Task: Look for space in Kolokani, Mali from 13th August, 2023 to 17th August, 2023 for 2 adults in price range Rs.10000 to Rs.16000. Place can be entire place with 2 bedrooms having 2 beds and 1 bathroom. Property type can be house, flat, guest house. Amenities needed are: wifi, washing machine. Booking option can be shelf check-in. Required host language is English.
Action: Mouse moved to (412, 87)
Screenshot: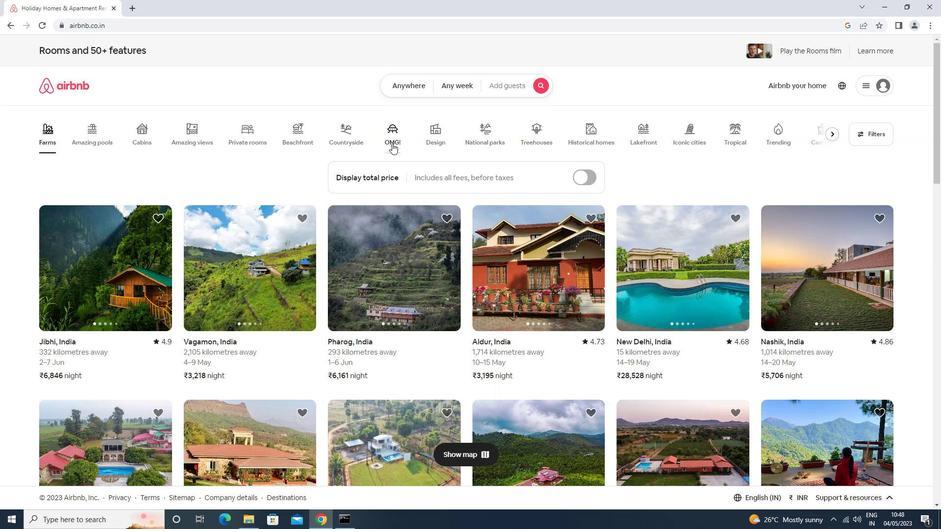 
Action: Mouse pressed left at (412, 87)
Screenshot: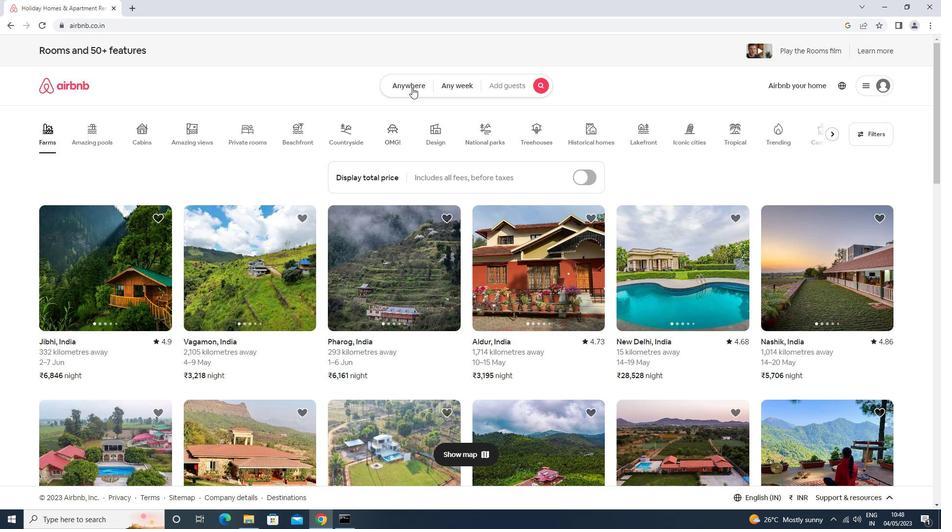 
Action: Mouse moved to (335, 127)
Screenshot: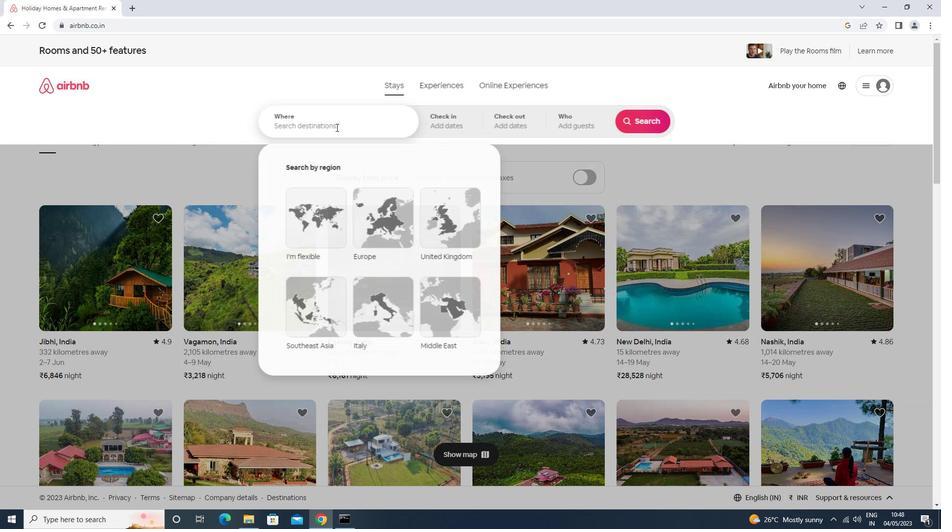 
Action: Mouse pressed left at (335, 127)
Screenshot: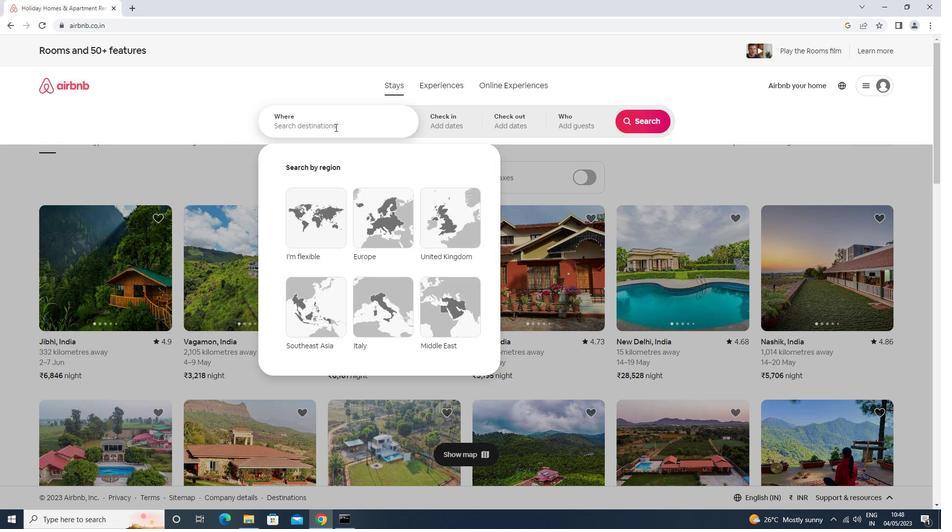 
Action: Mouse moved to (332, 130)
Screenshot: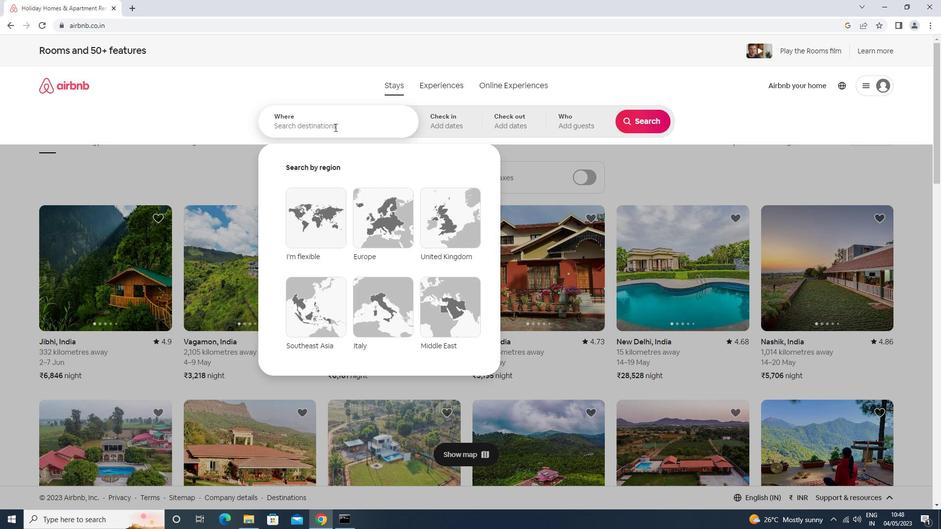
Action: Key pressed kol
Screenshot: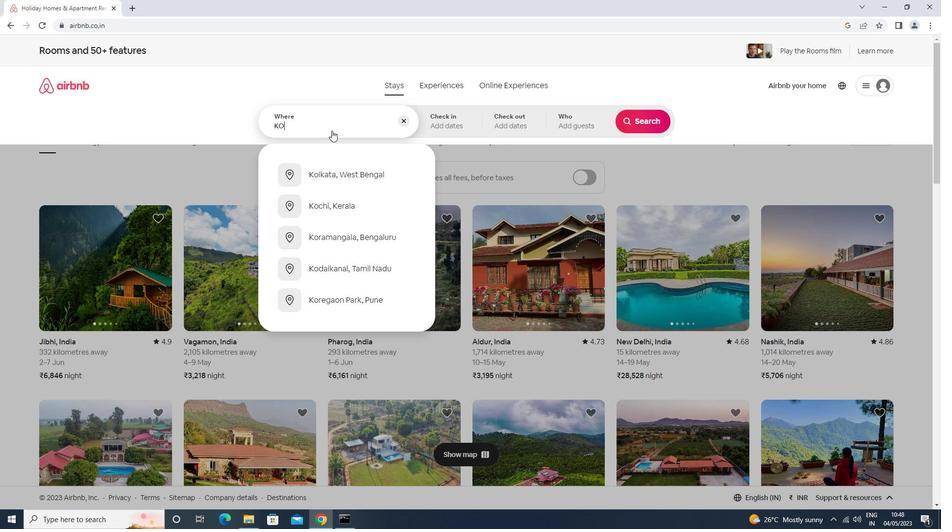 
Action: Mouse moved to (332, 131)
Screenshot: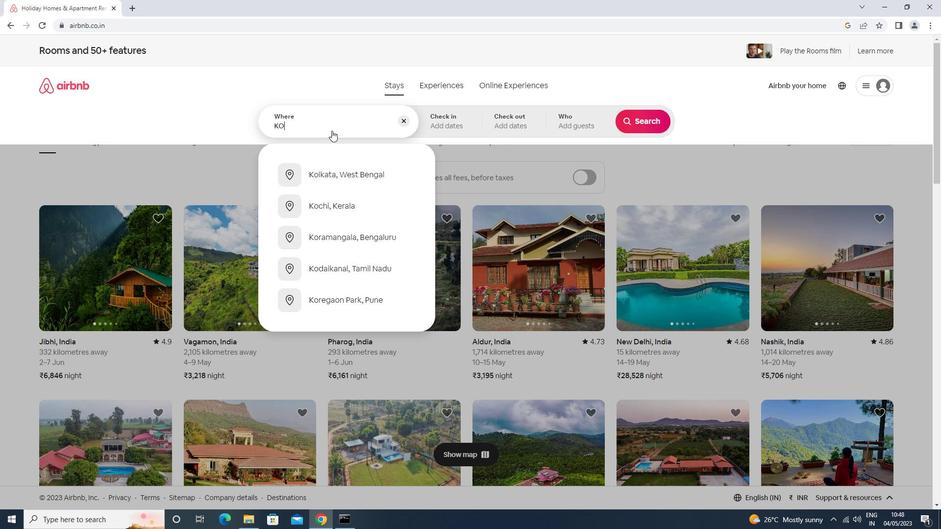 
Action: Key pressed ol<Key.backspace>kani<Key.down><Key.enter>
Screenshot: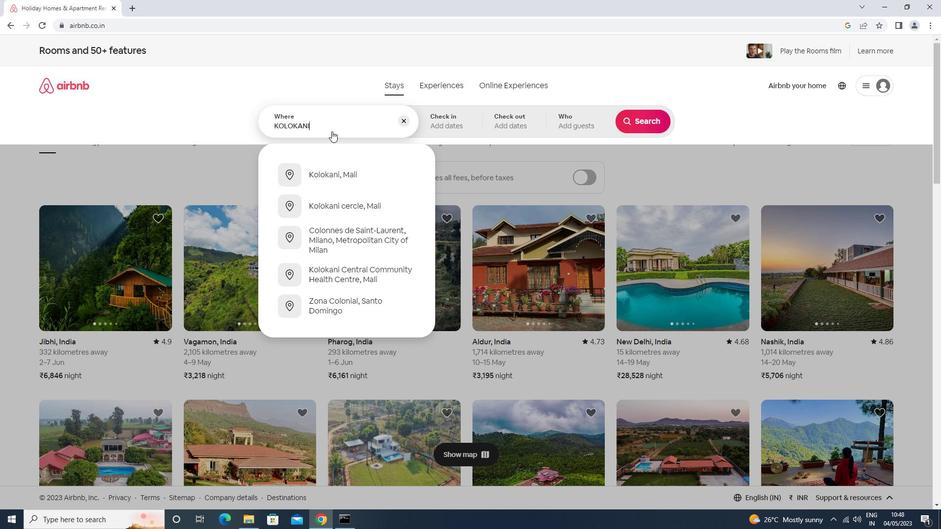 
Action: Mouse moved to (537, 291)
Screenshot: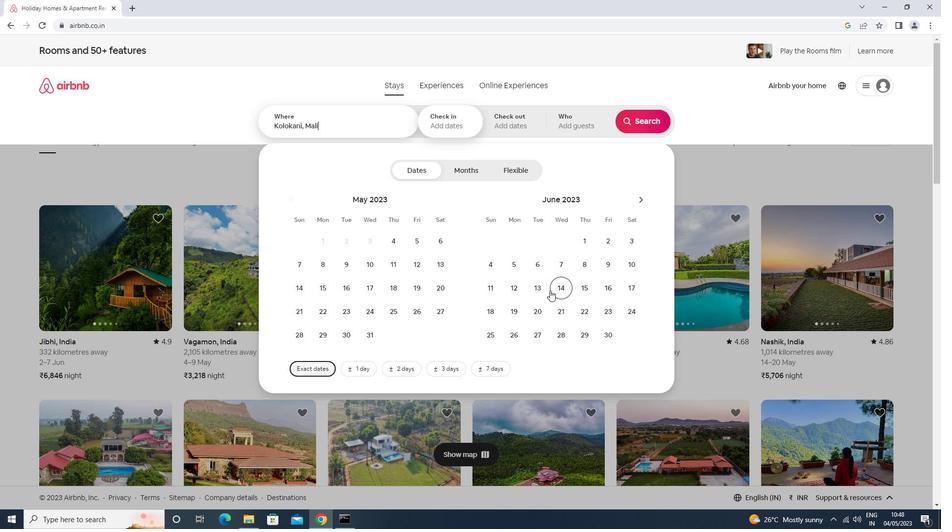 
Action: Mouse pressed left at (537, 291)
Screenshot: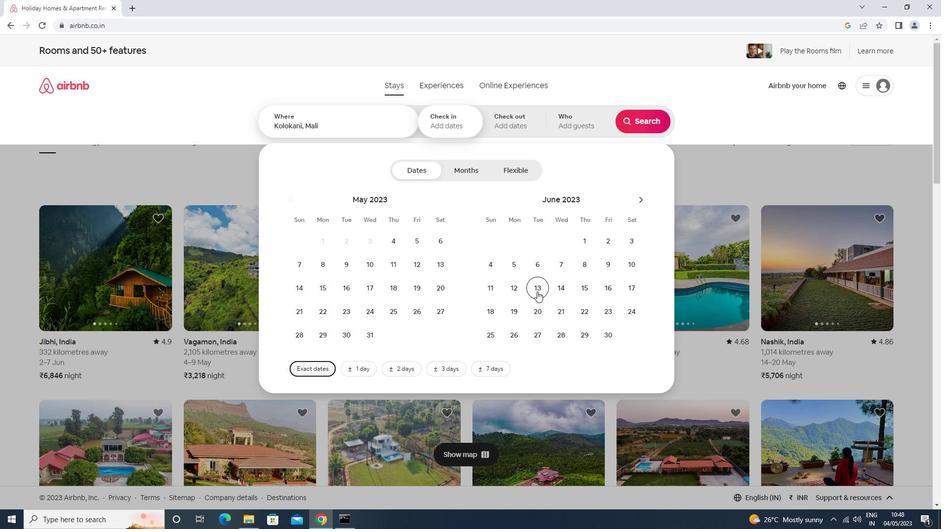 
Action: Mouse moved to (628, 285)
Screenshot: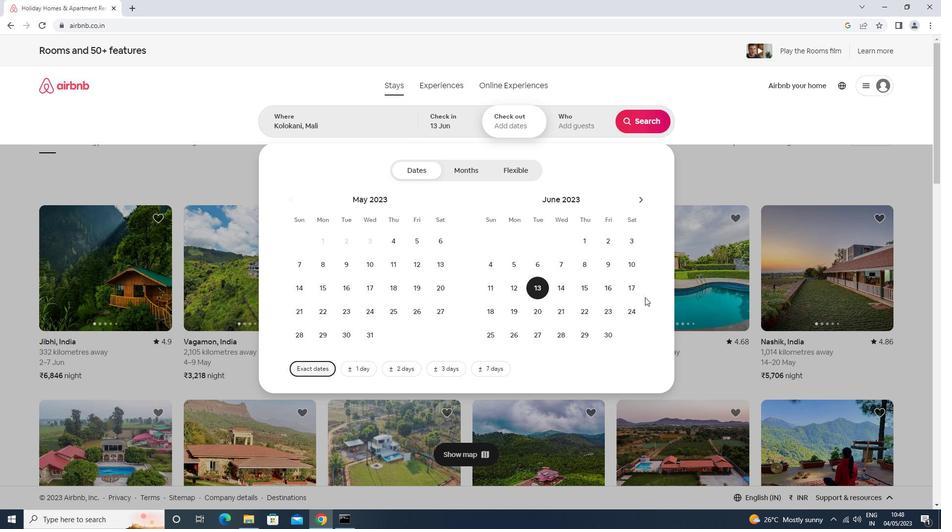 
Action: Mouse pressed left at (628, 285)
Screenshot: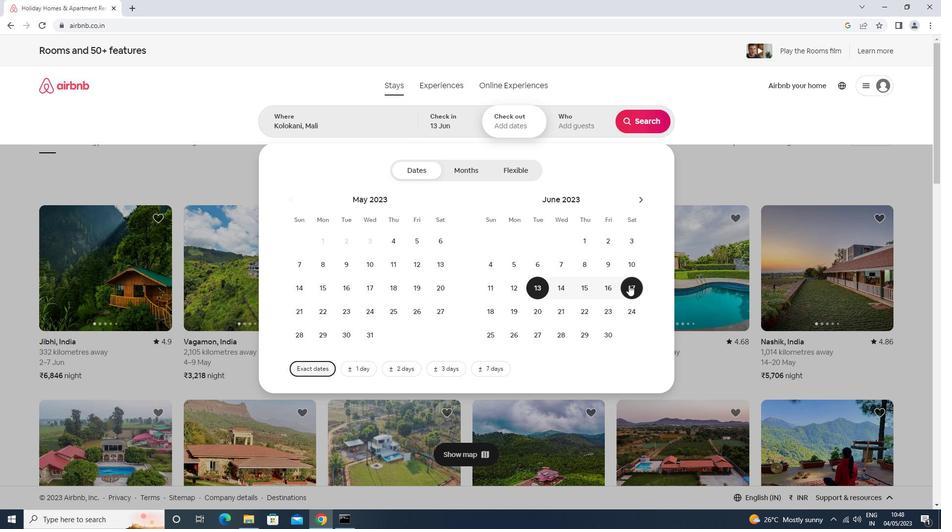 
Action: Mouse moved to (580, 116)
Screenshot: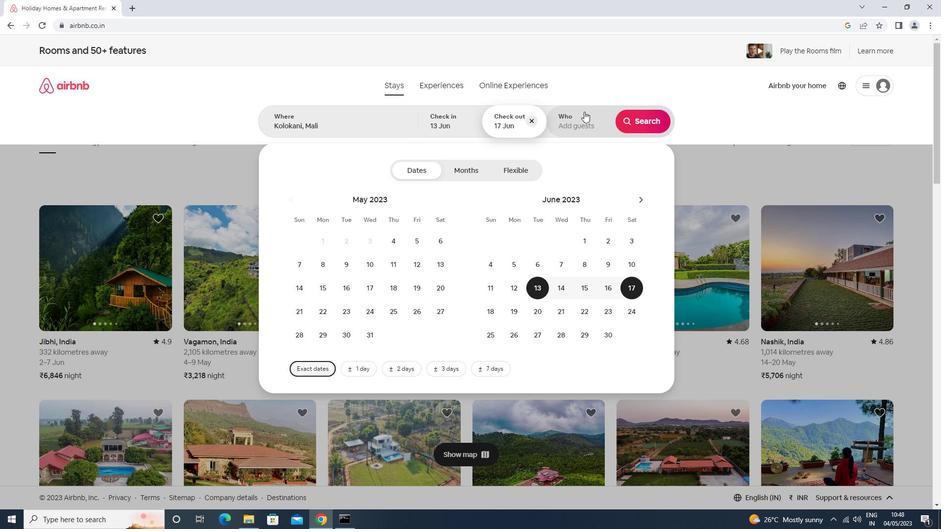 
Action: Mouse pressed left at (580, 116)
Screenshot: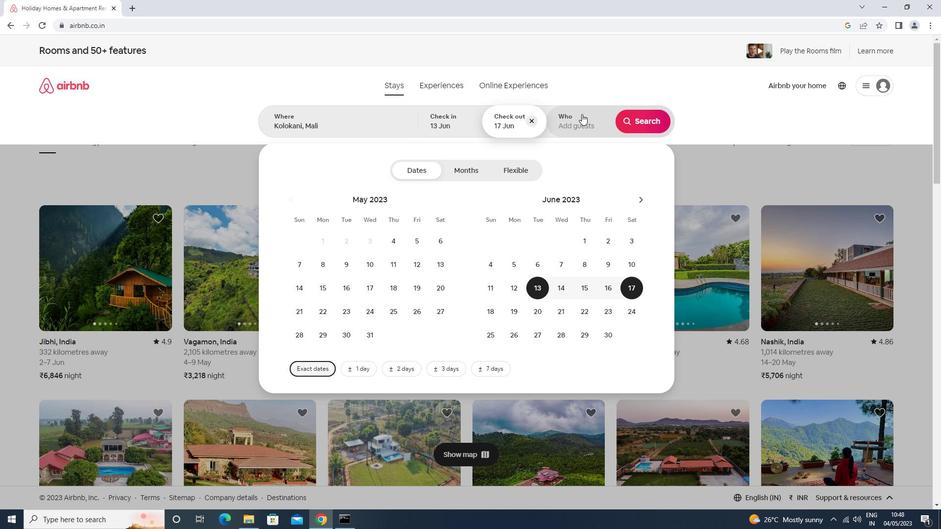 
Action: Mouse moved to (651, 171)
Screenshot: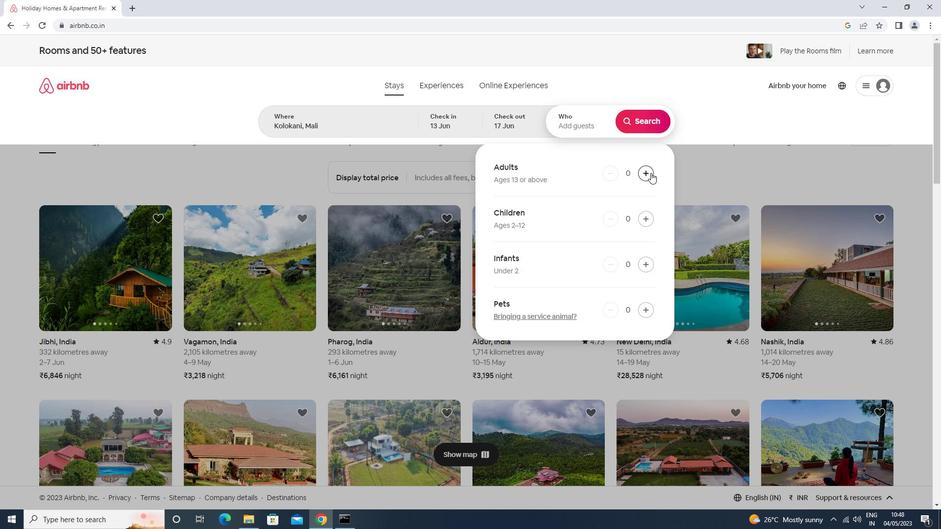 
Action: Mouse pressed left at (651, 171)
Screenshot: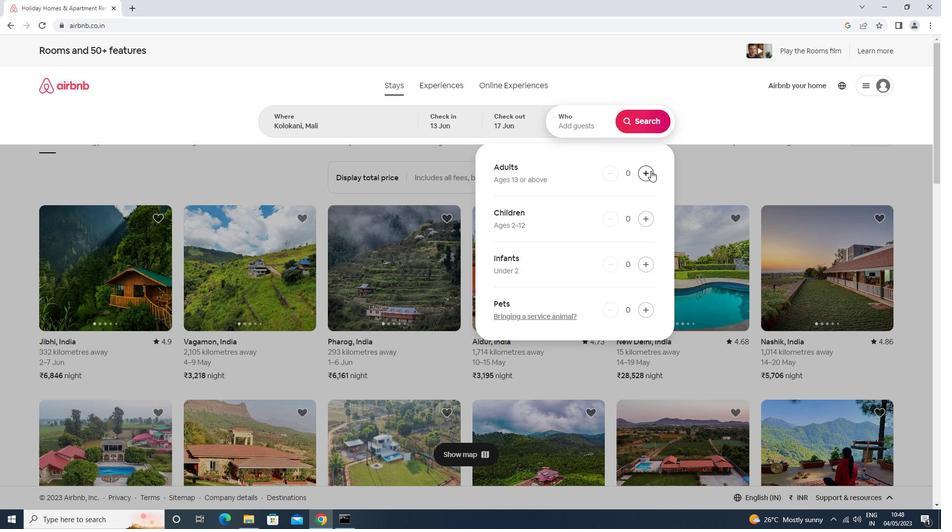 
Action: Mouse pressed left at (651, 171)
Screenshot: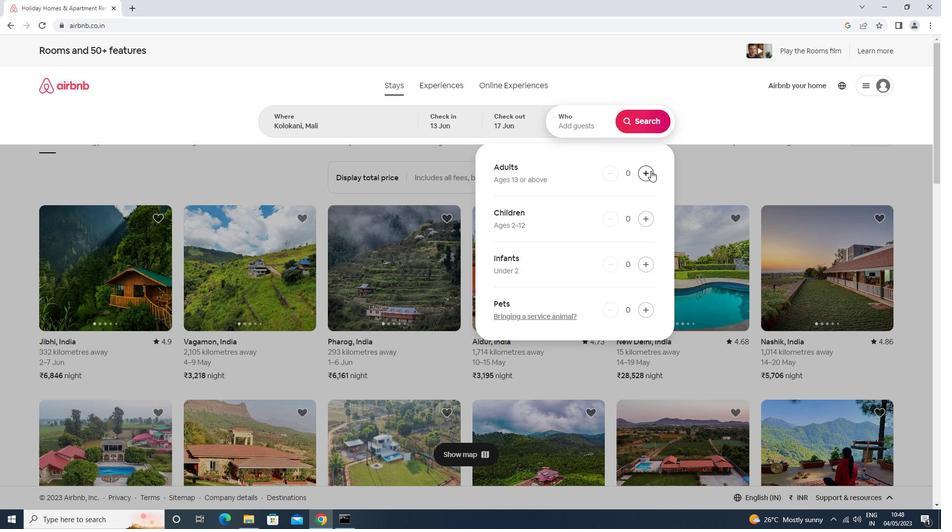 
Action: Mouse moved to (645, 119)
Screenshot: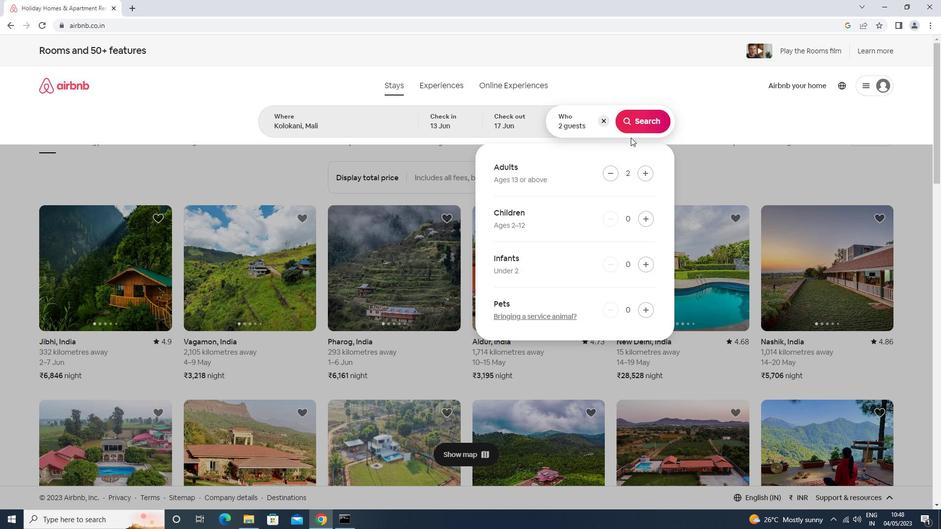 
Action: Mouse pressed left at (645, 119)
Screenshot: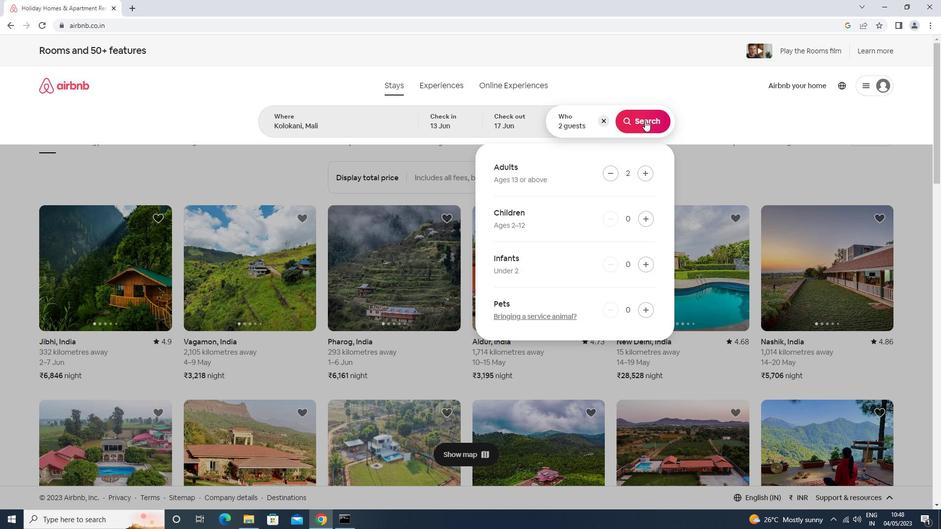 
Action: Mouse moved to (896, 93)
Screenshot: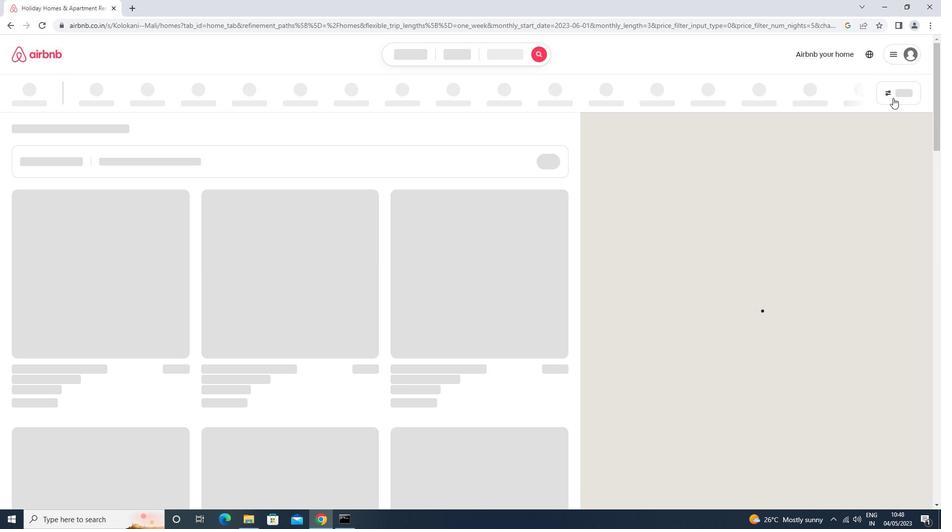 
Action: Mouse pressed left at (896, 93)
Screenshot: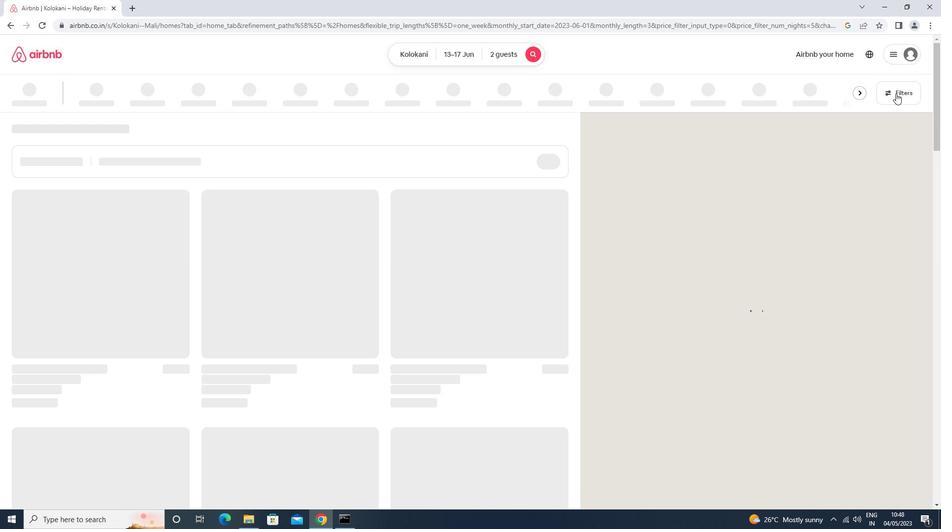 
Action: Mouse moved to (366, 189)
Screenshot: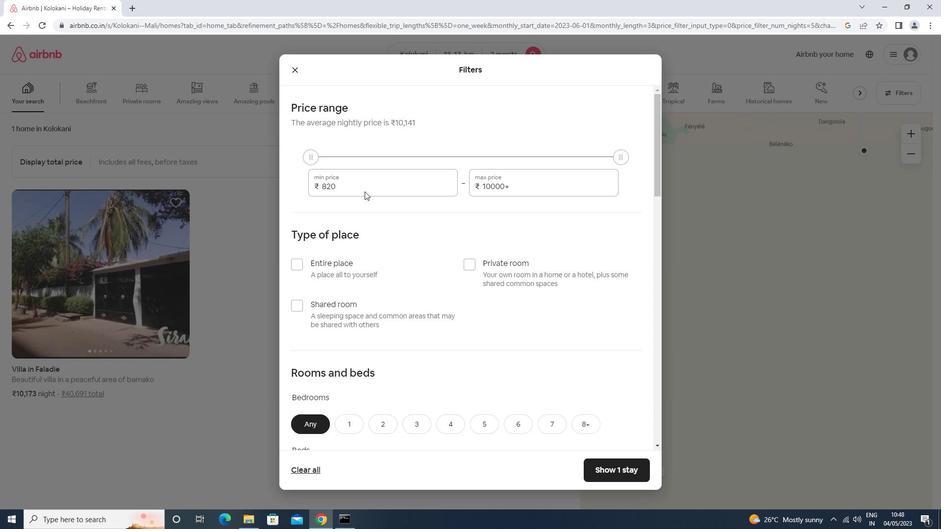 
Action: Mouse pressed left at (366, 189)
Screenshot: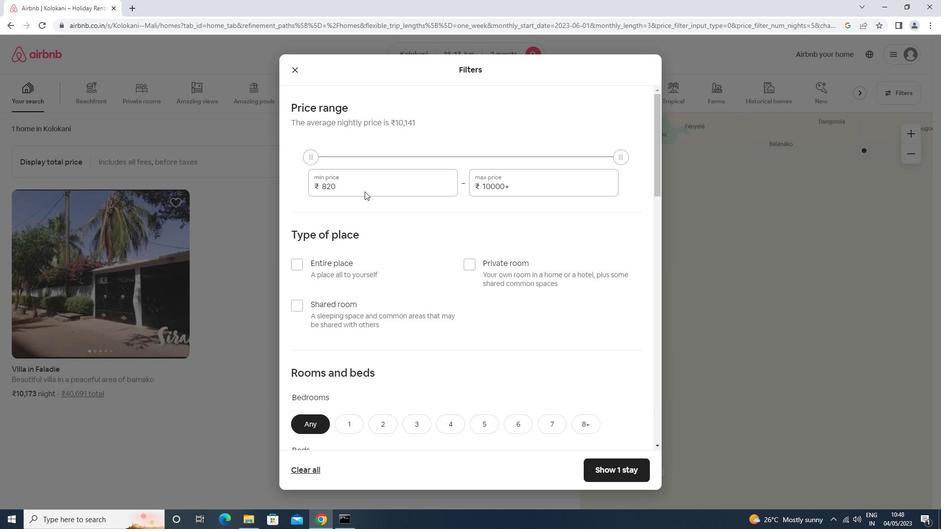 
Action: Mouse moved to (367, 189)
Screenshot: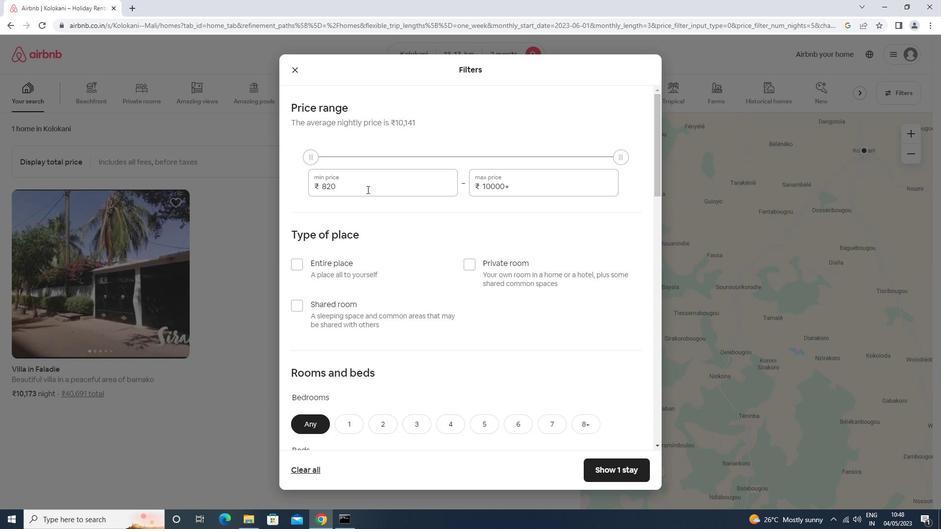 
Action: Key pressed <Key.backspace><Key.backspace><Key.backspace><Key.backspace><Key.backspace><Key.backspace><Key.backspace><Key.backspace><Key.backspace><Key.backspace><Key.backspace><Key.backspace><Key.backspace><Key.backspace>10000<Key.tab>16000
Screenshot: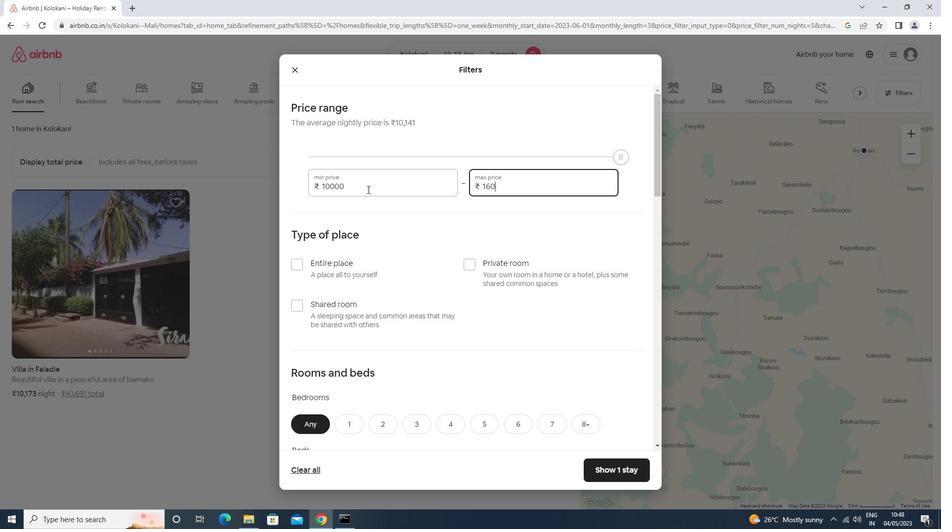 
Action: Mouse moved to (336, 265)
Screenshot: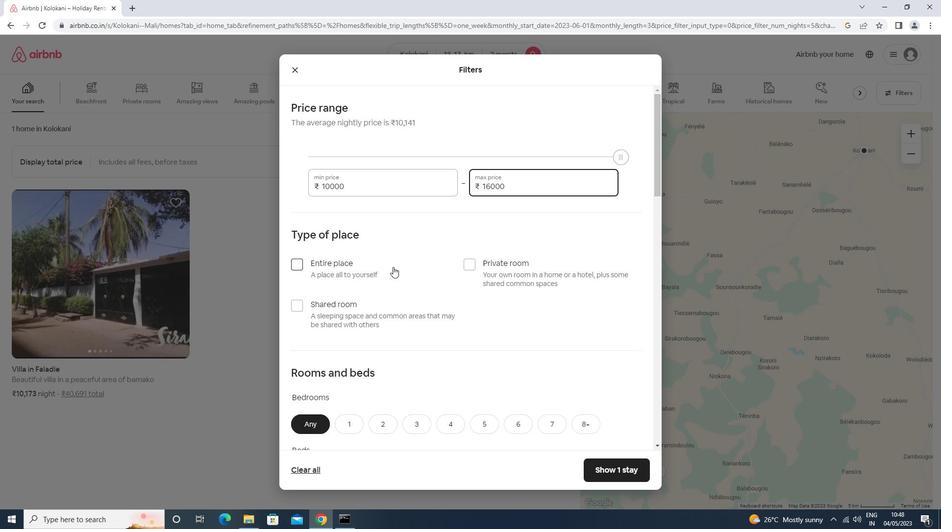 
Action: Mouse pressed left at (336, 265)
Screenshot: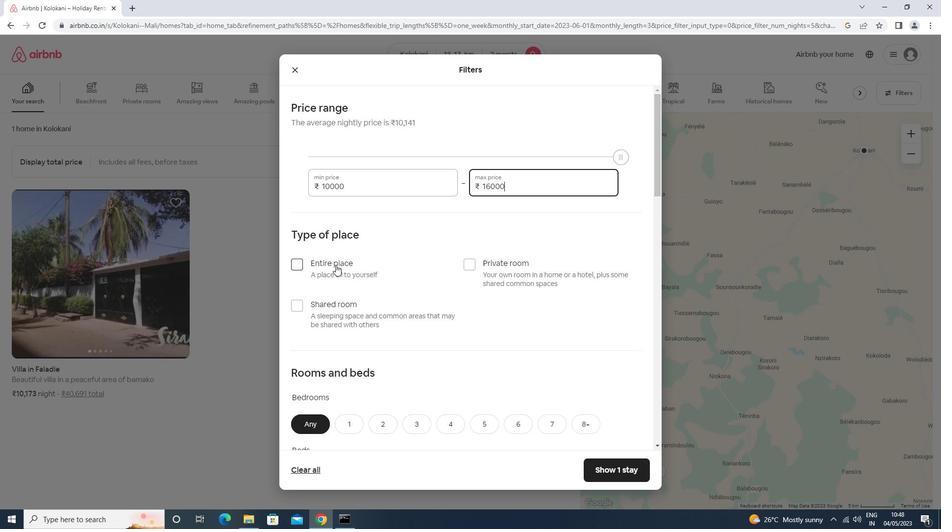
Action: Mouse moved to (342, 406)
Screenshot: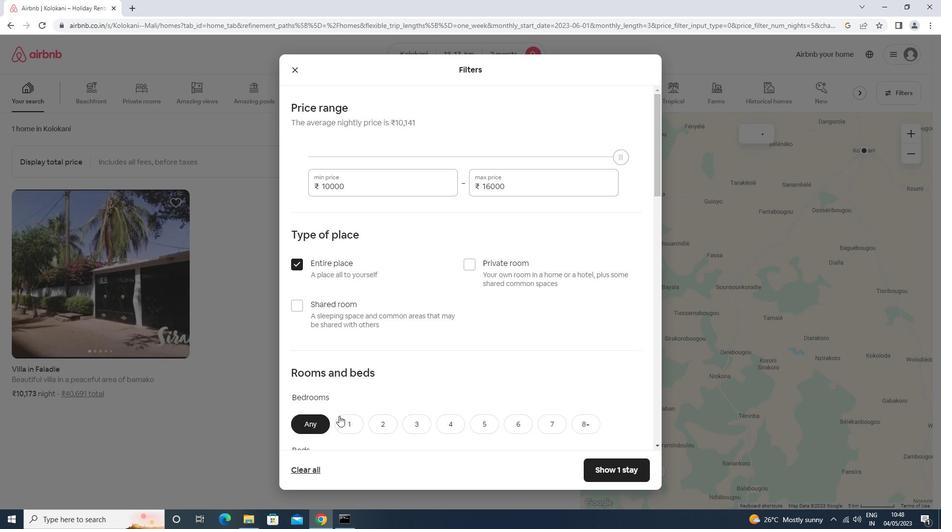 
Action: Mouse scrolled (342, 405) with delta (0, 0)
Screenshot: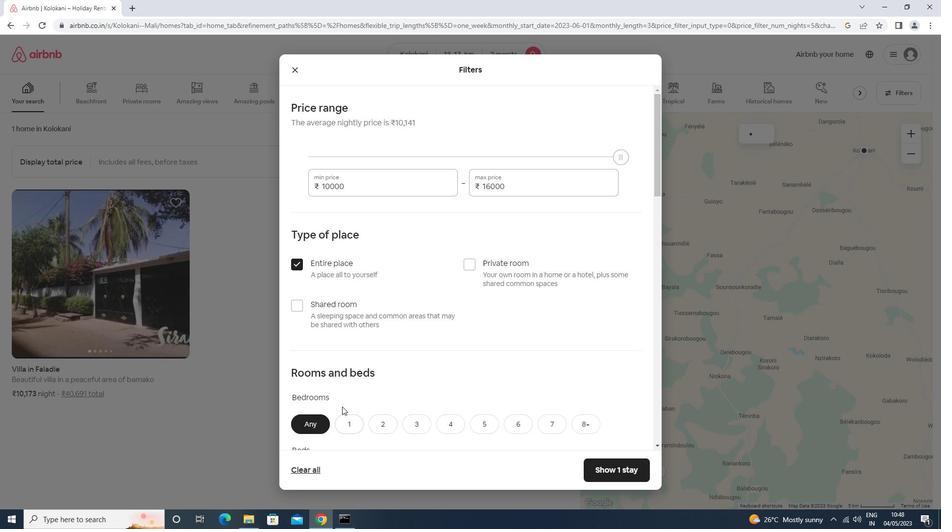 
Action: Mouse scrolled (342, 405) with delta (0, 0)
Screenshot: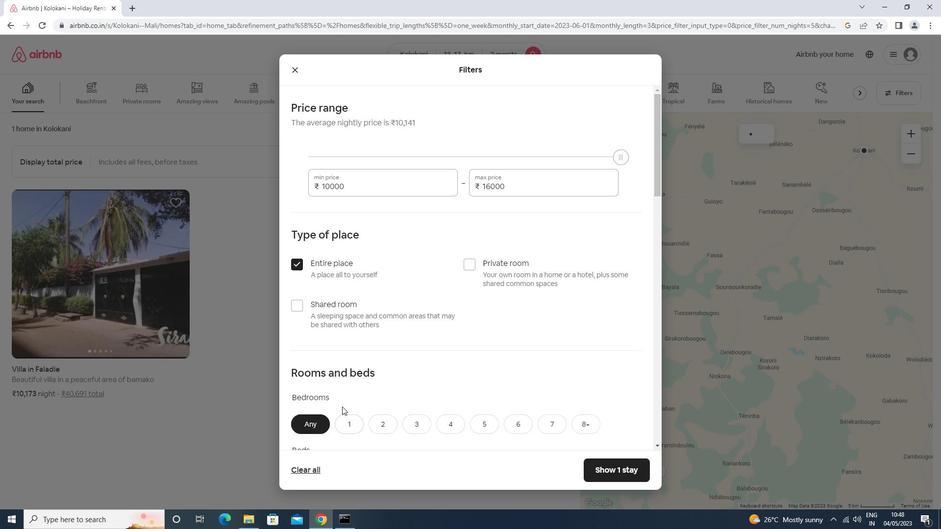 
Action: Mouse moved to (352, 323)
Screenshot: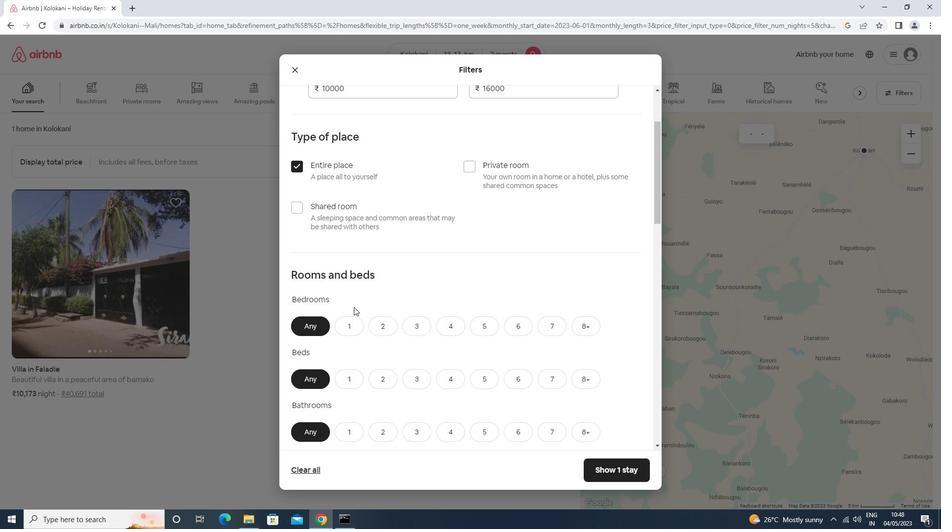 
Action: Mouse pressed left at (352, 323)
Screenshot: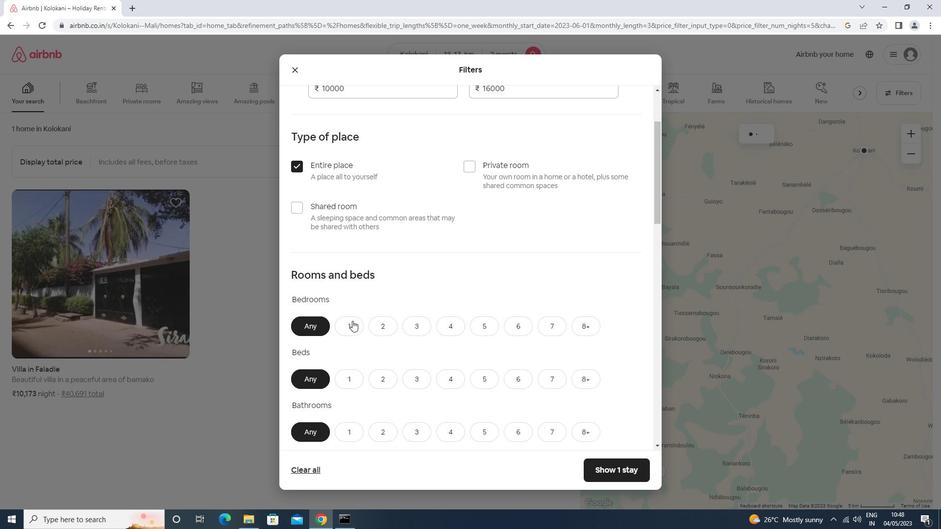 
Action: Mouse moved to (350, 379)
Screenshot: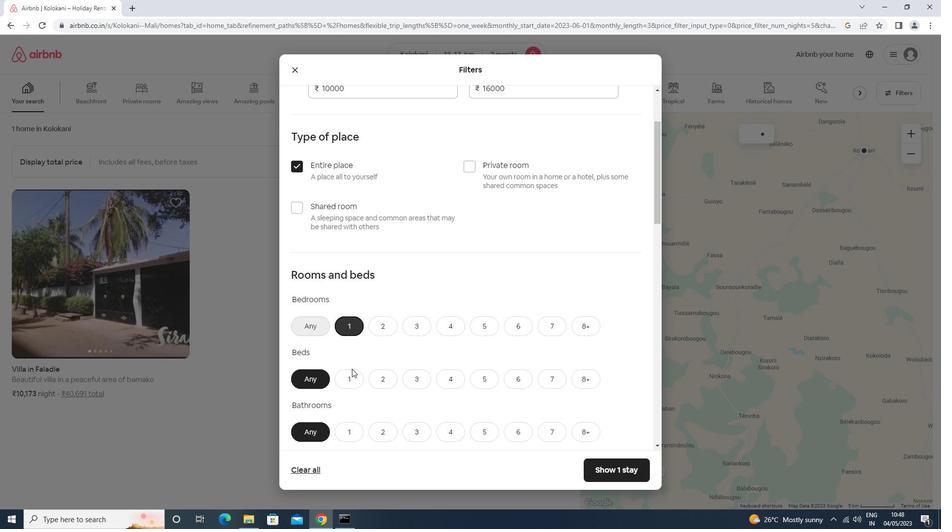 
Action: Mouse pressed left at (350, 379)
Screenshot: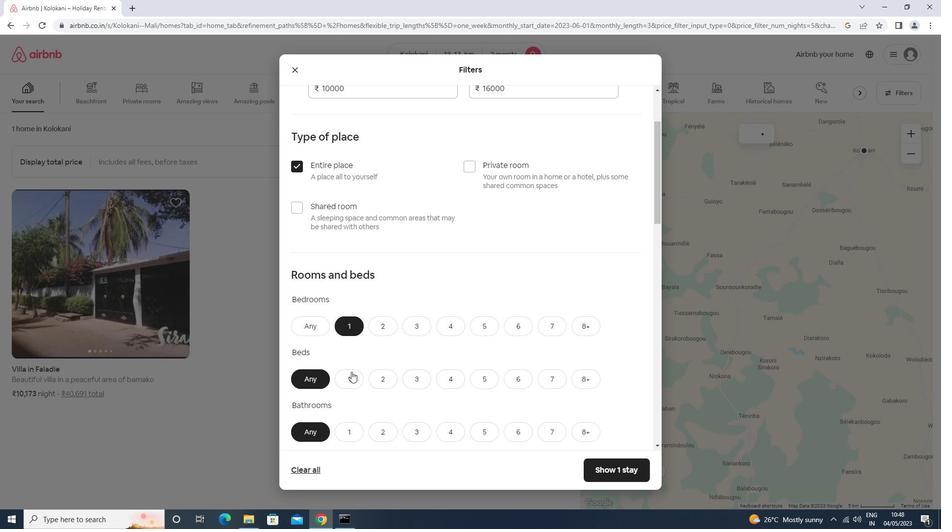 
Action: Mouse moved to (349, 377)
Screenshot: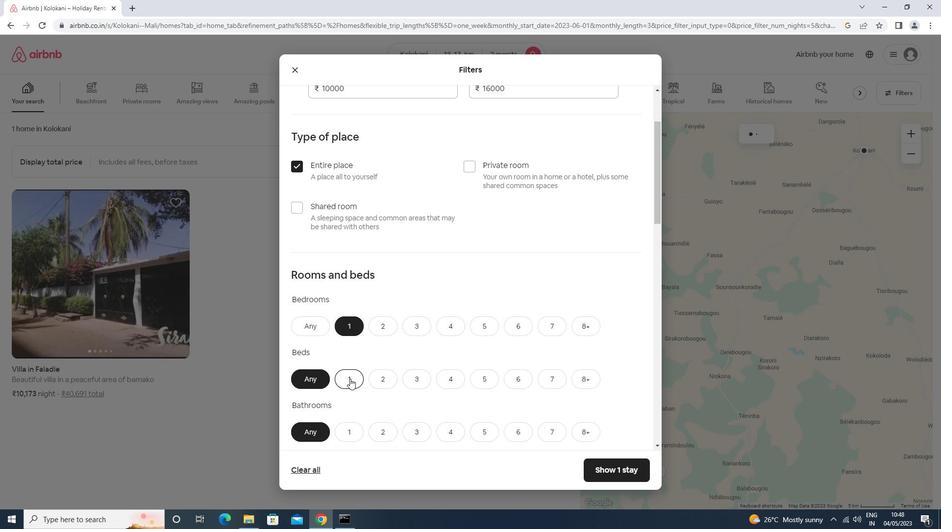 
Action: Mouse scrolled (349, 377) with delta (0, 0)
Screenshot: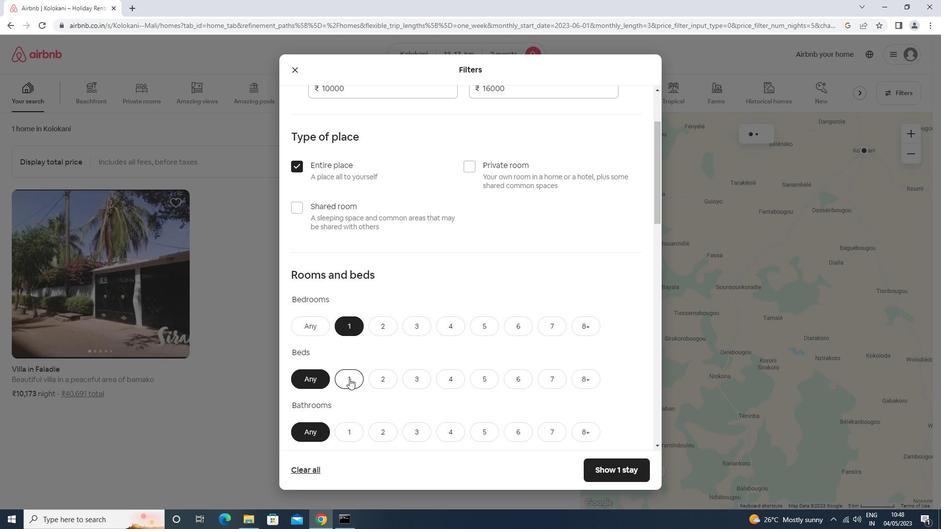 
Action: Mouse moved to (348, 378)
Screenshot: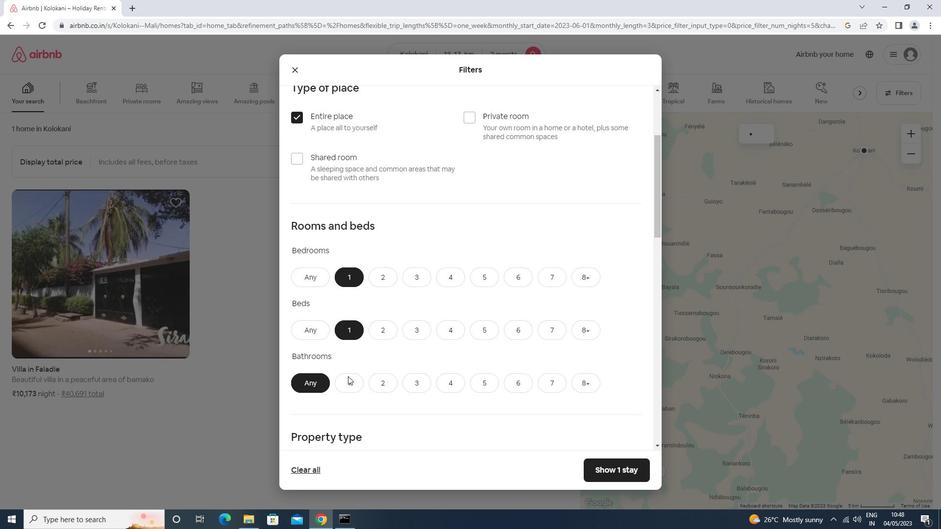 
Action: Mouse pressed left at (348, 378)
Screenshot: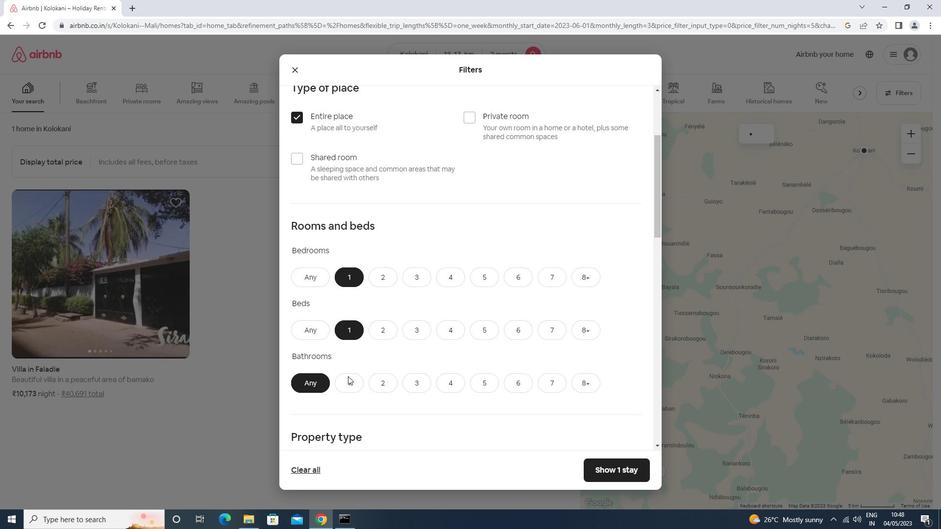 
Action: Mouse moved to (349, 360)
Screenshot: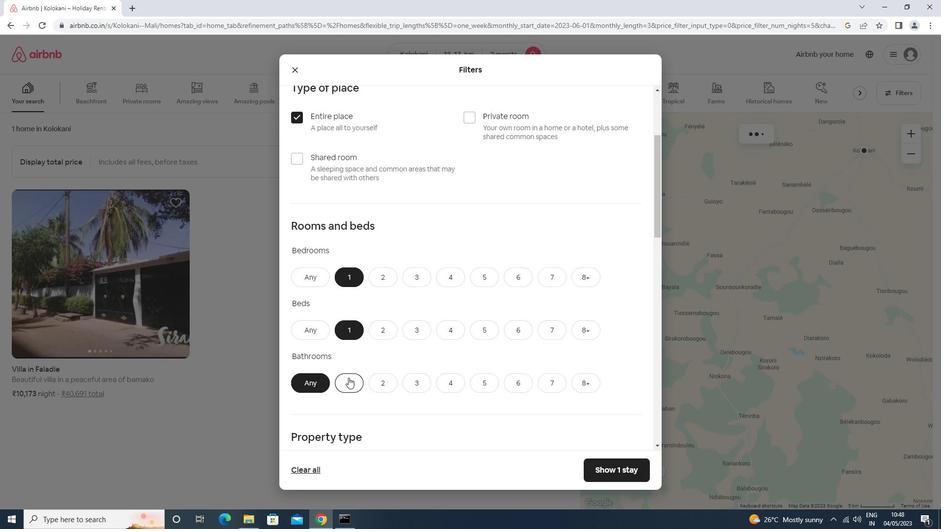 
Action: Mouse scrolled (349, 360) with delta (0, 0)
Screenshot: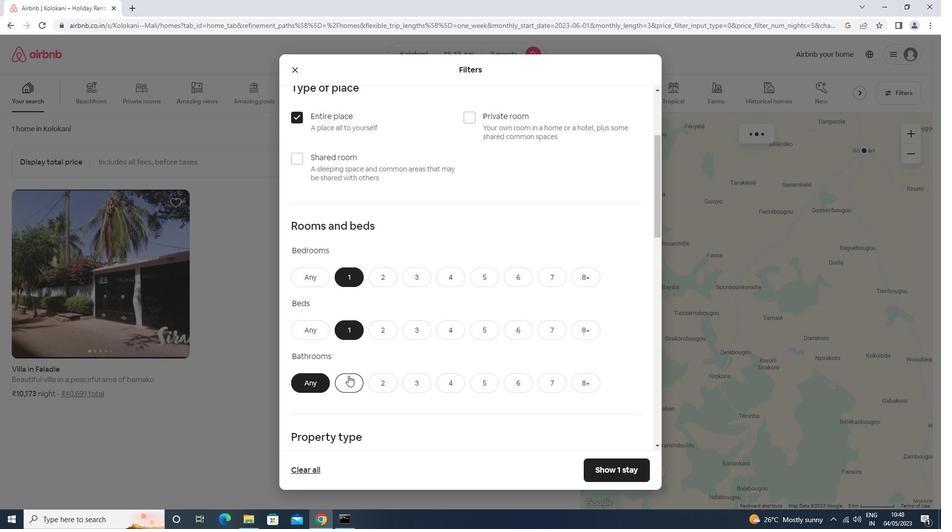 
Action: Mouse scrolled (349, 360) with delta (0, 0)
Screenshot: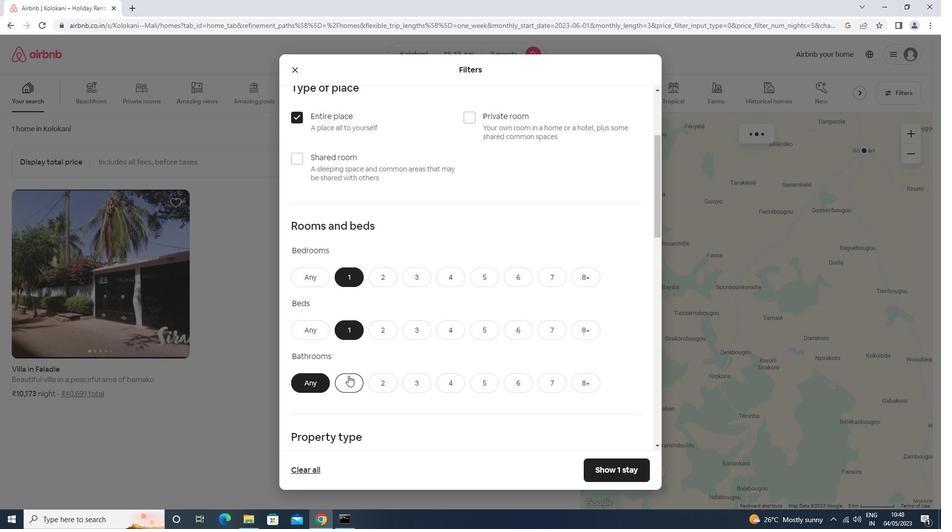 
Action: Mouse scrolled (349, 360) with delta (0, 0)
Screenshot: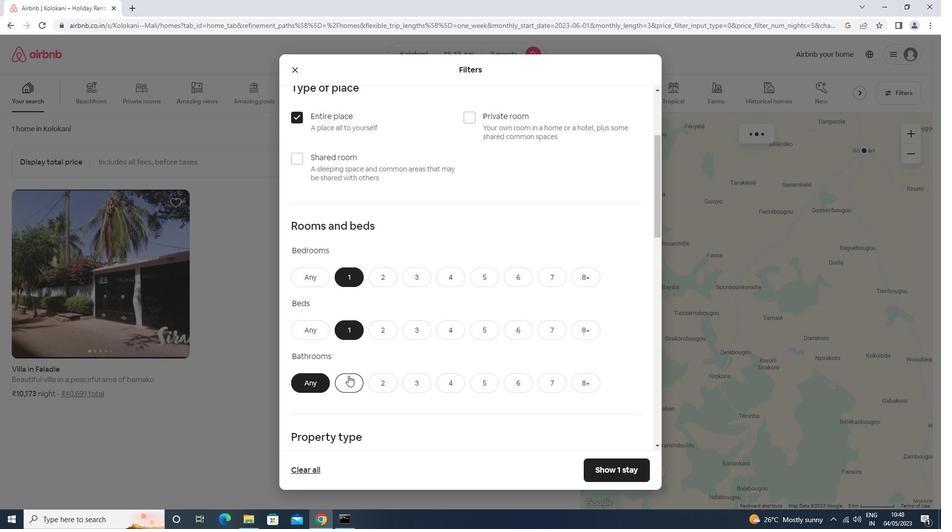 
Action: Mouse scrolled (349, 360) with delta (0, 0)
Screenshot: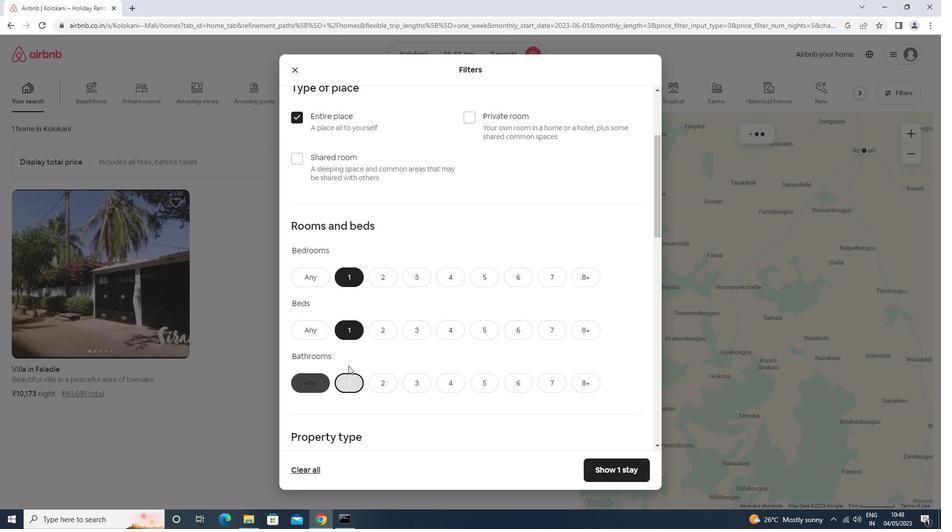 
Action: Mouse scrolled (349, 360) with delta (0, 0)
Screenshot: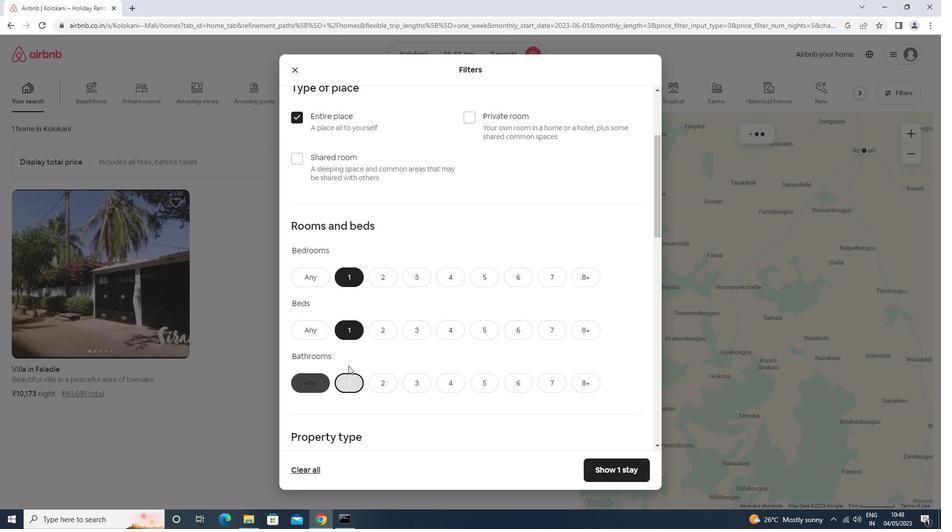 
Action: Mouse moved to (332, 246)
Screenshot: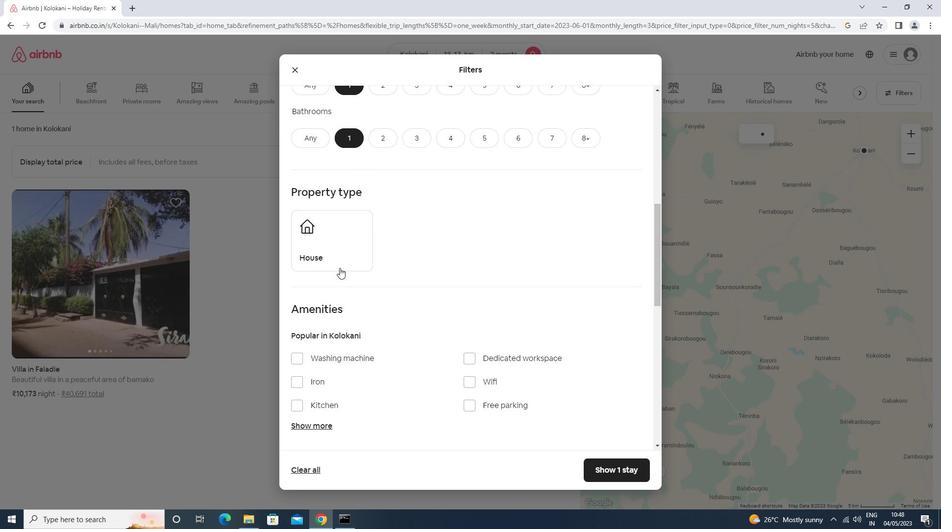
Action: Mouse pressed left at (332, 246)
Screenshot: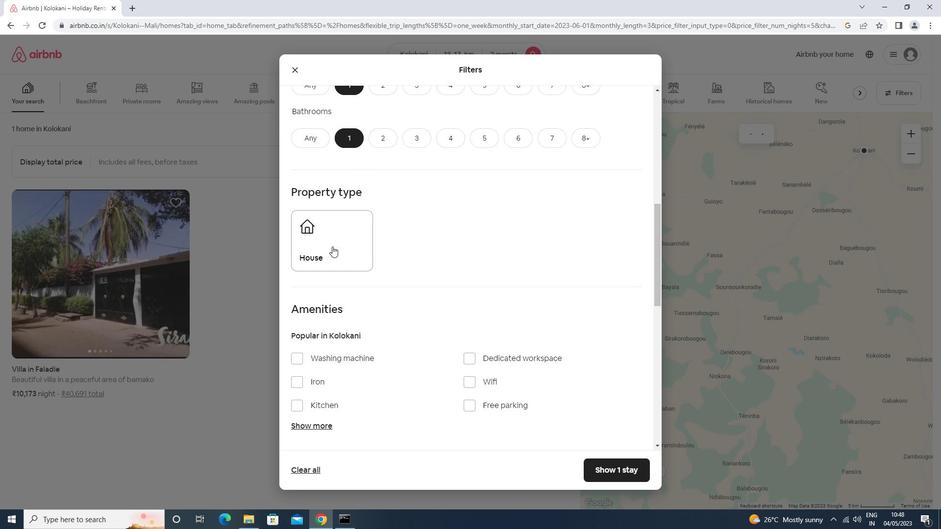 
Action: Mouse moved to (324, 360)
Screenshot: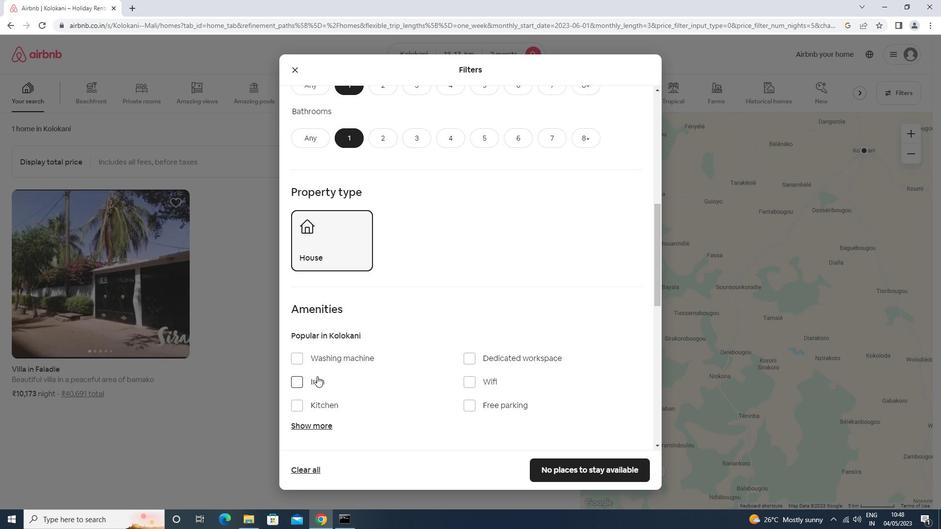 
Action: Mouse pressed left at (324, 360)
Screenshot: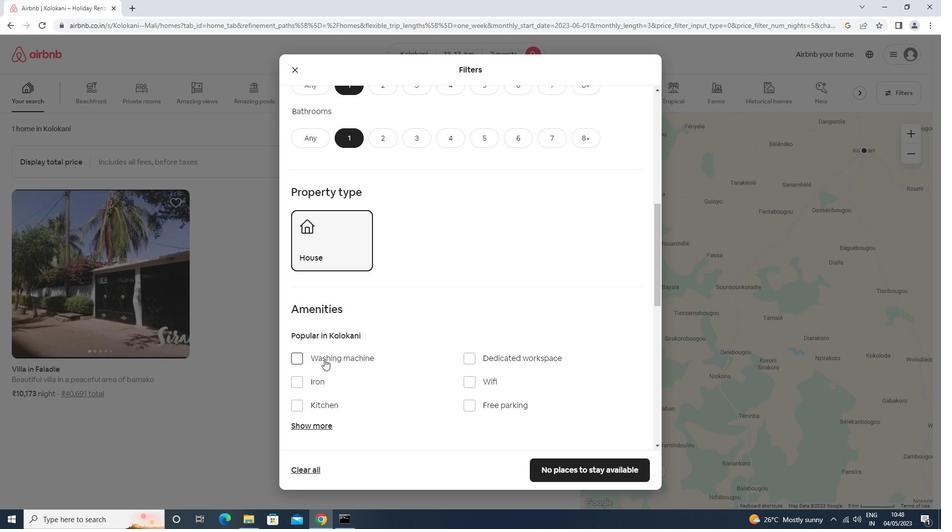 
Action: Mouse moved to (484, 382)
Screenshot: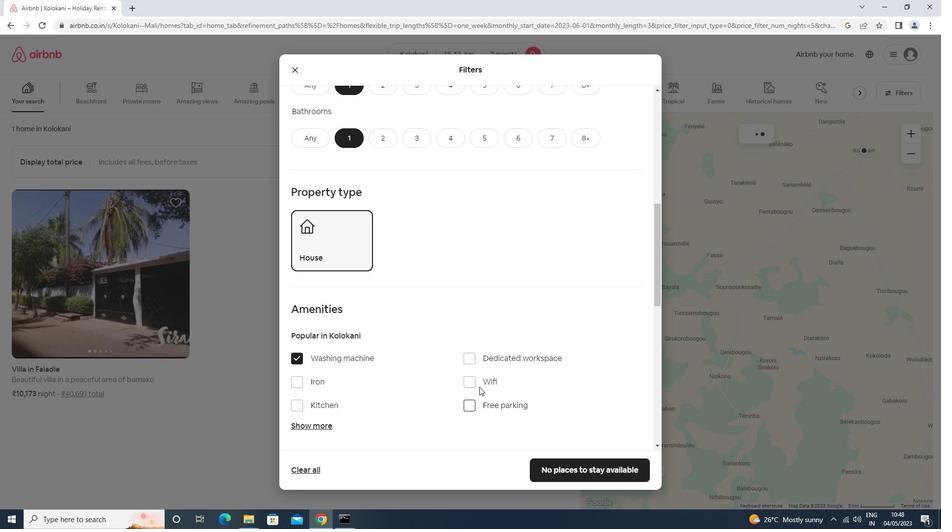 
Action: Mouse pressed left at (484, 382)
Screenshot: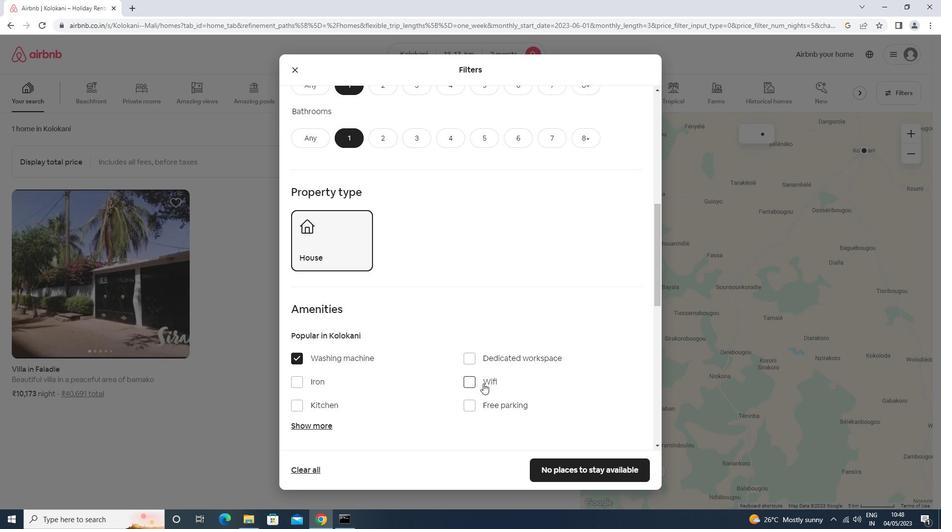 
Action: Mouse scrolled (484, 381) with delta (0, 0)
Screenshot: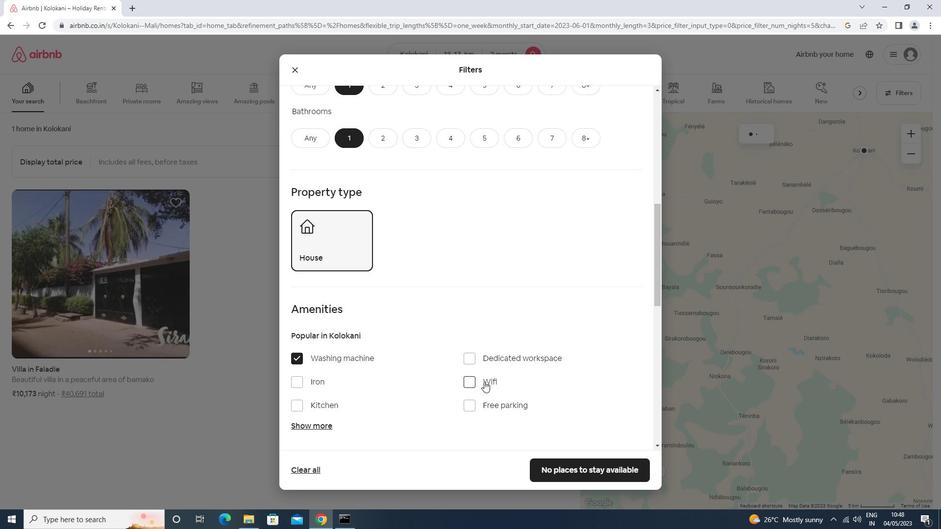 
Action: Mouse scrolled (484, 381) with delta (0, 0)
Screenshot: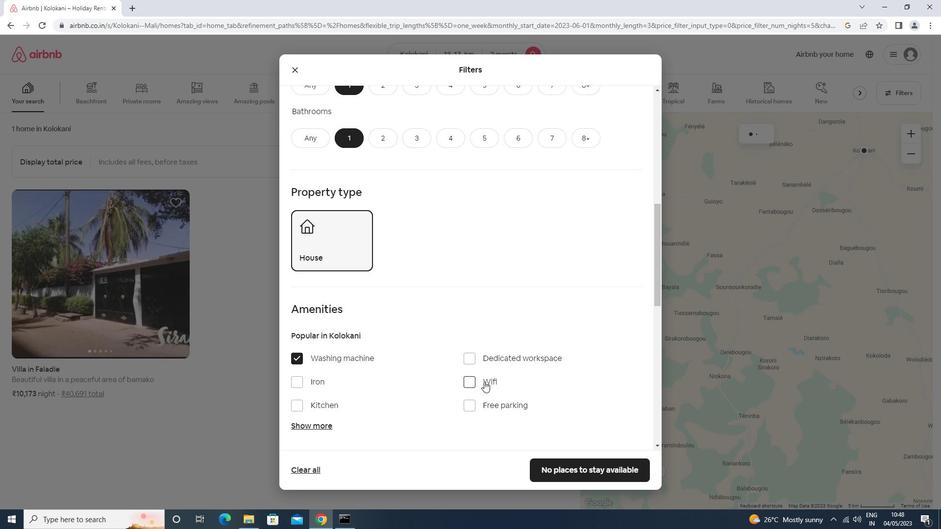
Action: Mouse scrolled (484, 381) with delta (0, 0)
Screenshot: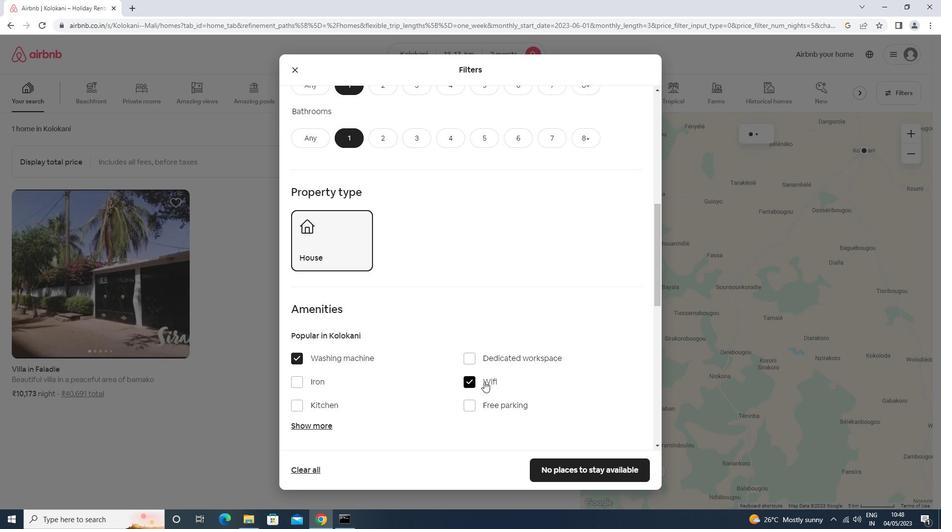 
Action: Mouse scrolled (484, 381) with delta (0, 0)
Screenshot: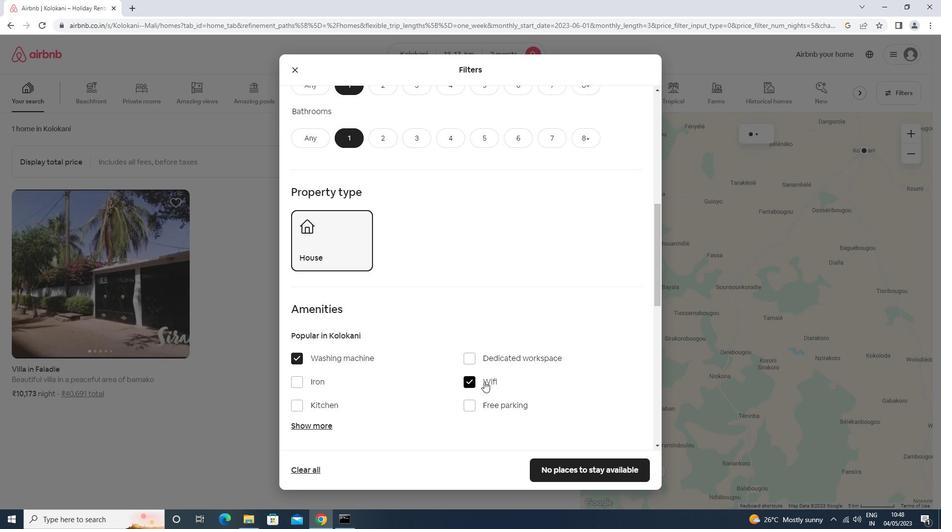 
Action: Mouse scrolled (484, 381) with delta (0, 0)
Screenshot: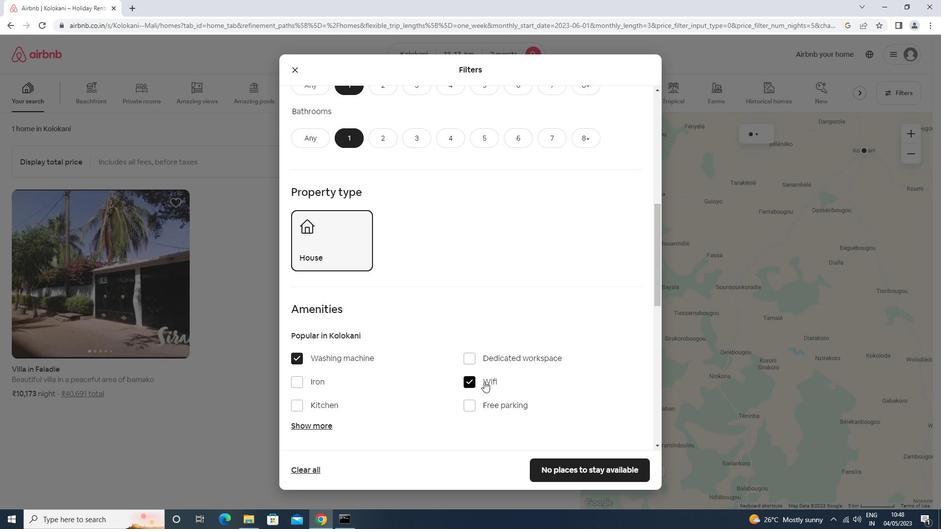 
Action: Mouse moved to (622, 291)
Screenshot: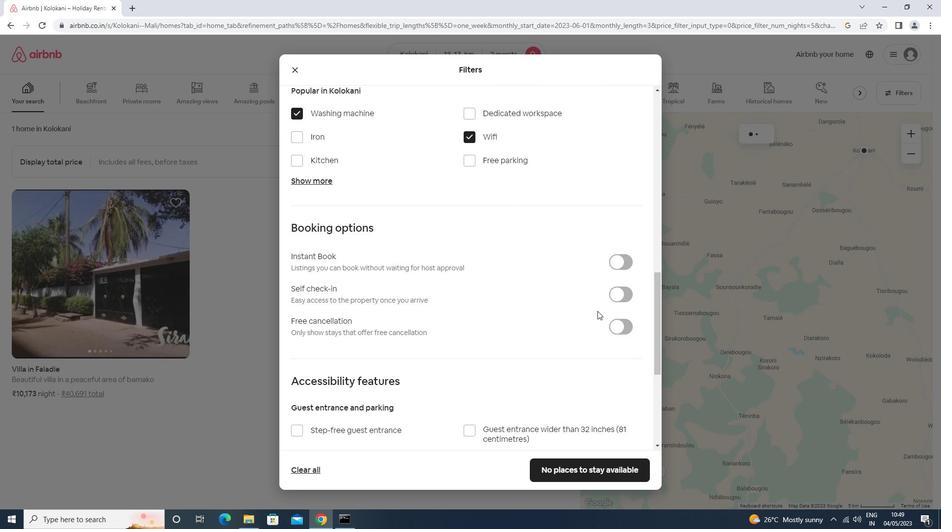 
Action: Mouse pressed left at (622, 291)
Screenshot: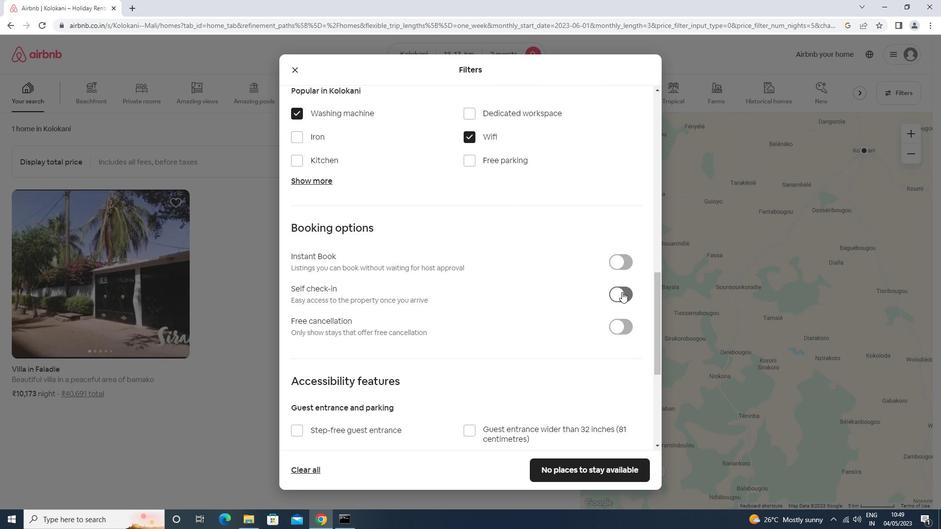 
Action: Mouse moved to (498, 350)
Screenshot: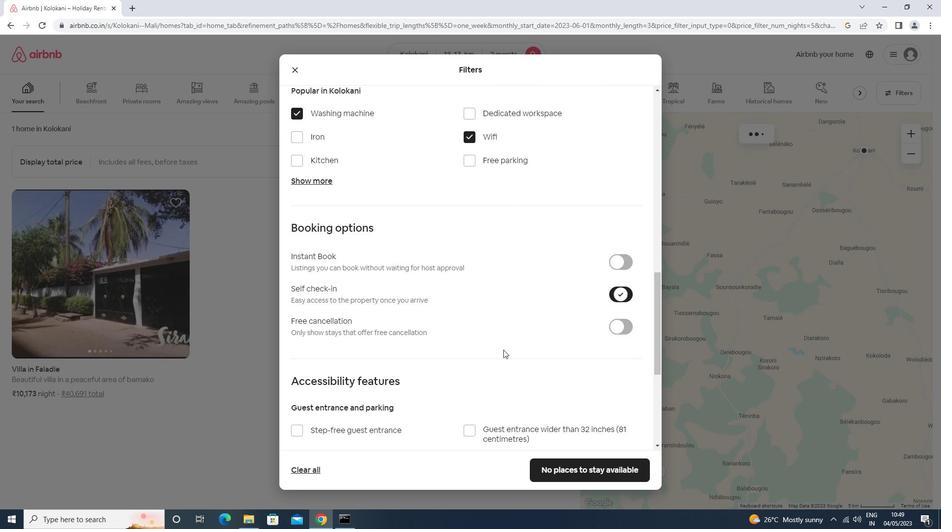 
Action: Mouse scrolled (498, 349) with delta (0, 0)
Screenshot: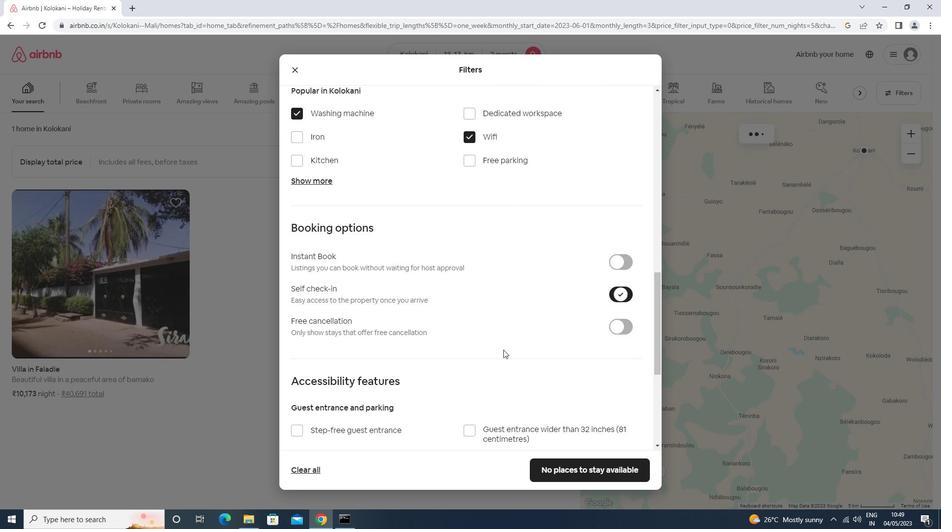 
Action: Mouse scrolled (498, 349) with delta (0, 0)
Screenshot: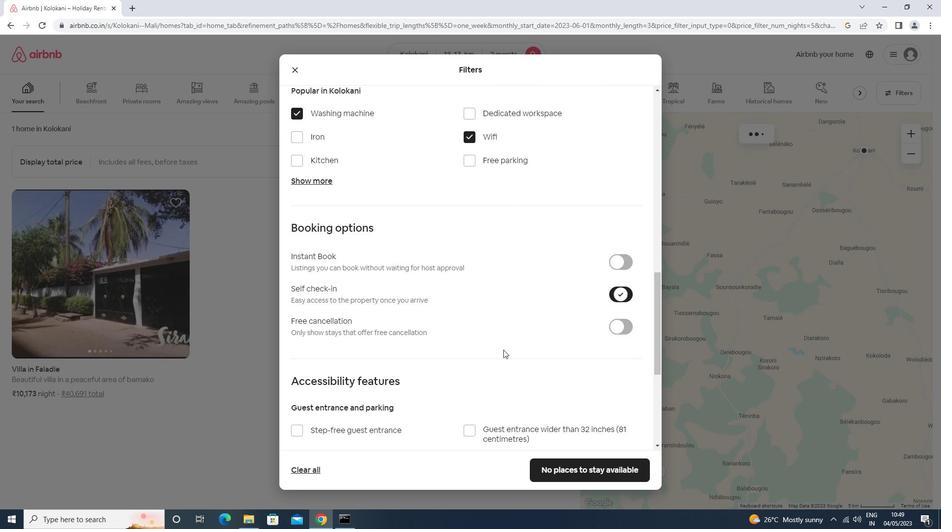 
Action: Mouse scrolled (498, 349) with delta (0, 0)
Screenshot: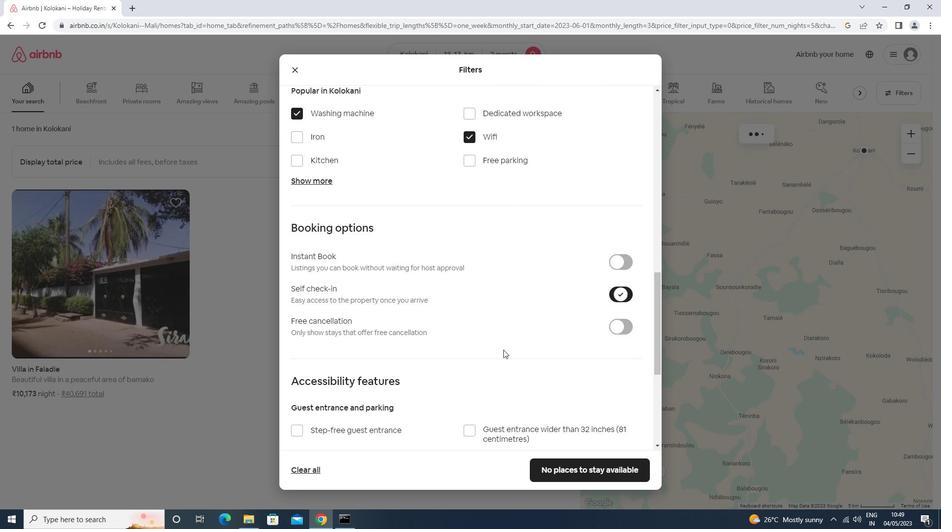 
Action: Mouse moved to (498, 350)
Screenshot: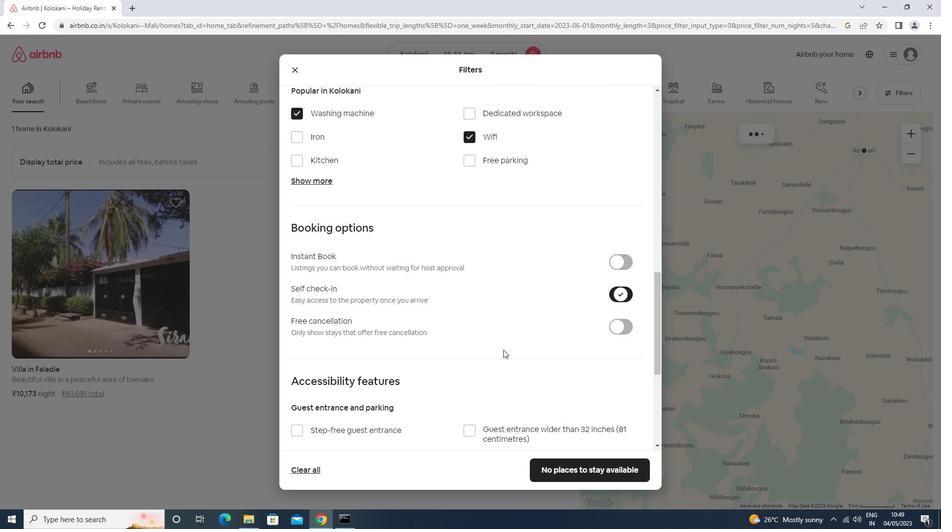 
Action: Mouse scrolled (498, 349) with delta (0, 0)
Screenshot: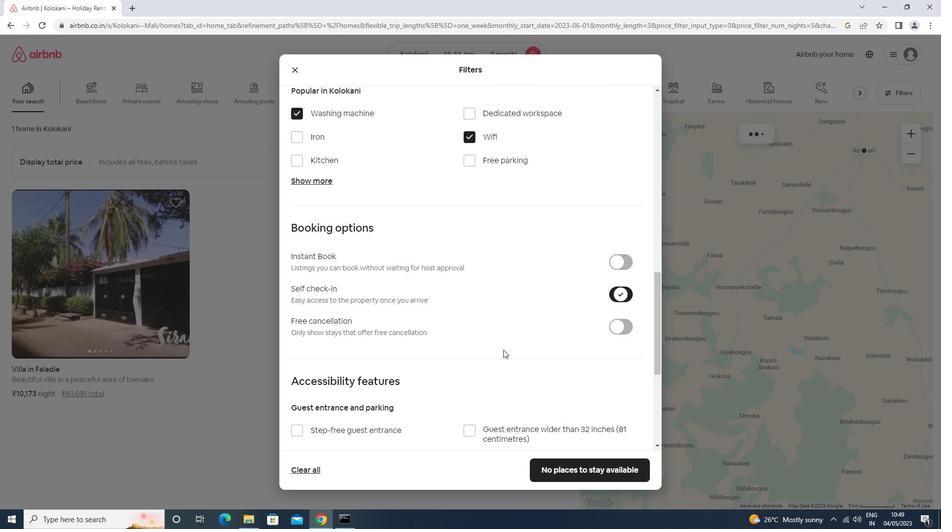 
Action: Mouse moved to (496, 350)
Screenshot: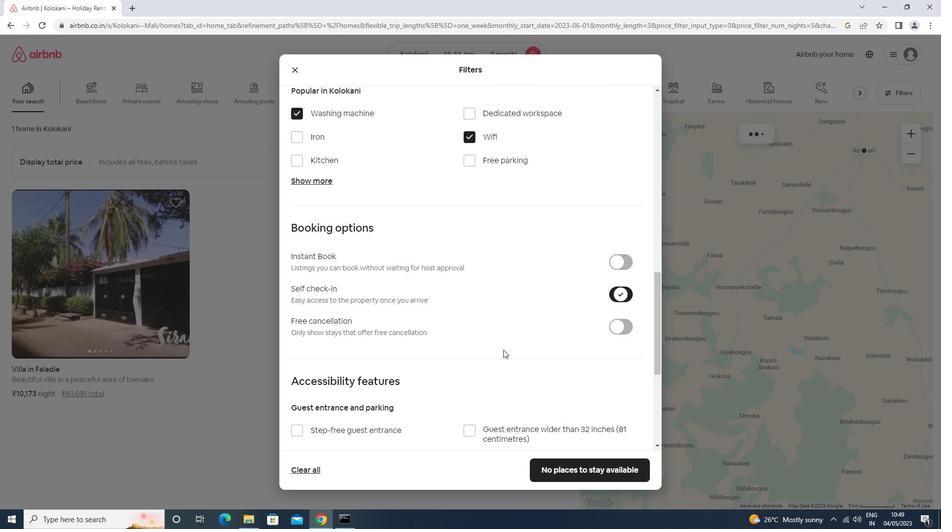 
Action: Mouse scrolled (496, 350) with delta (0, 0)
Screenshot: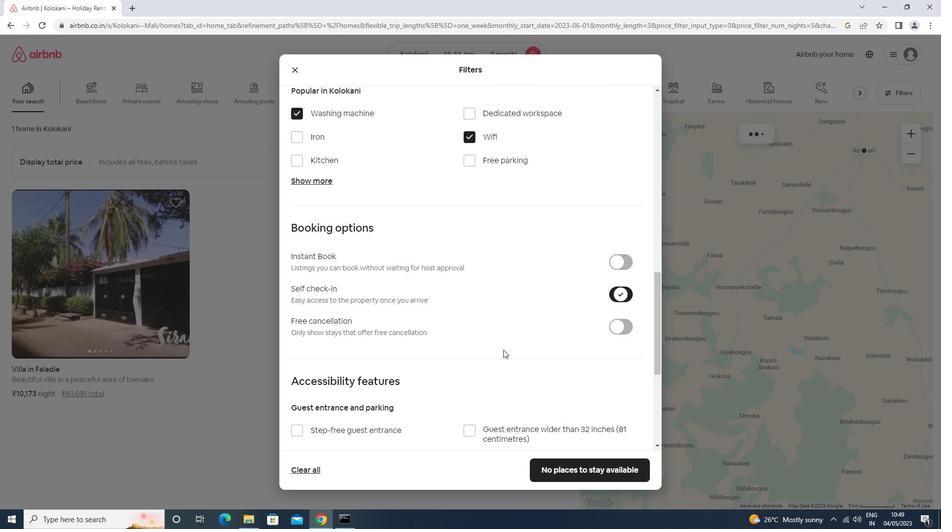 
Action: Mouse moved to (492, 354)
Screenshot: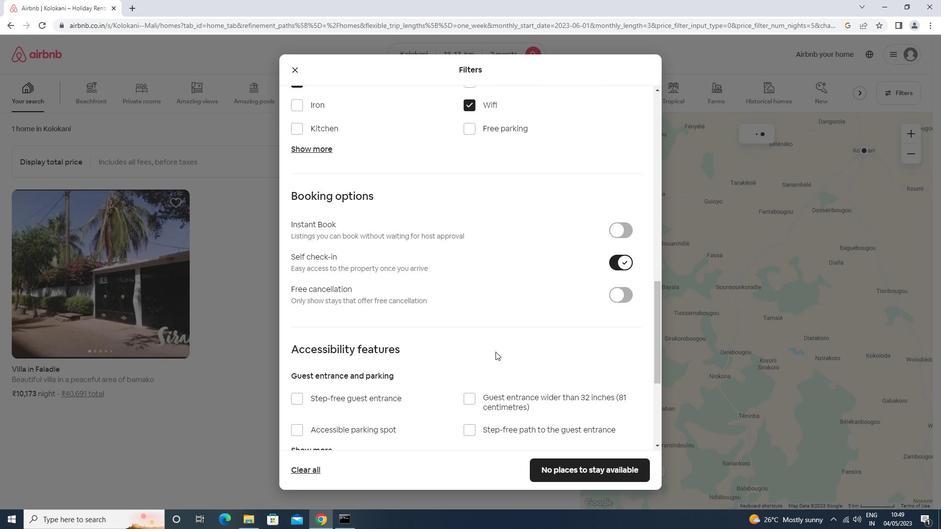 
Action: Mouse scrolled (492, 353) with delta (0, 0)
Screenshot: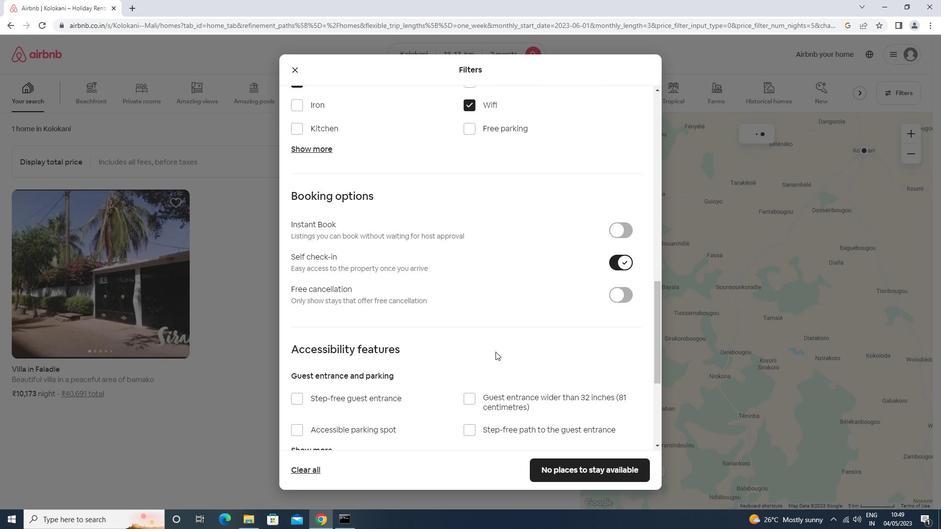 
Action: Mouse scrolled (492, 353) with delta (0, 0)
Screenshot: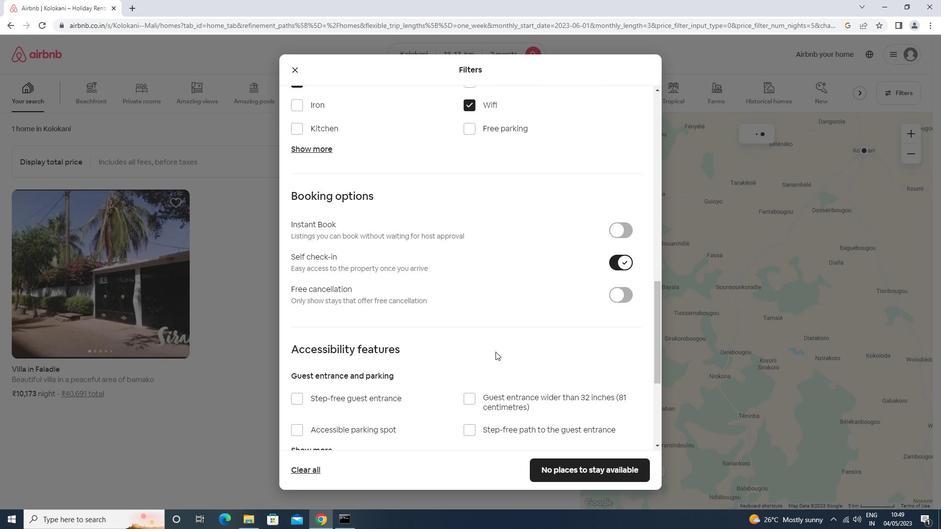 
Action: Mouse scrolled (492, 353) with delta (0, 0)
Screenshot: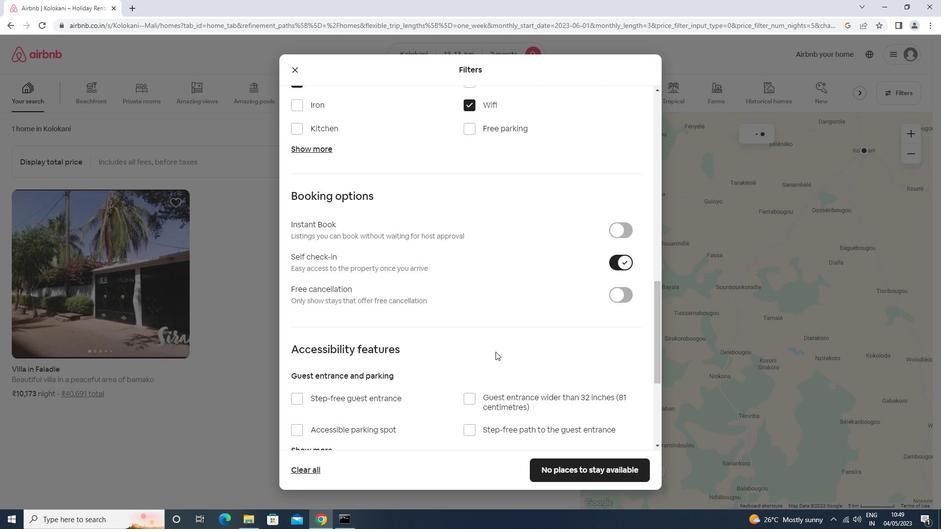
Action: Mouse scrolled (492, 353) with delta (0, 0)
Screenshot: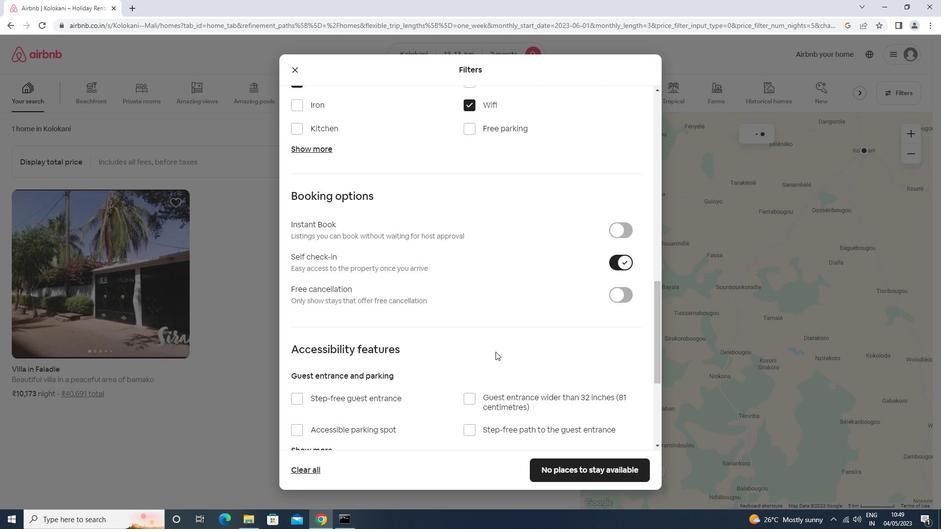 
Action: Mouse moved to (491, 354)
Screenshot: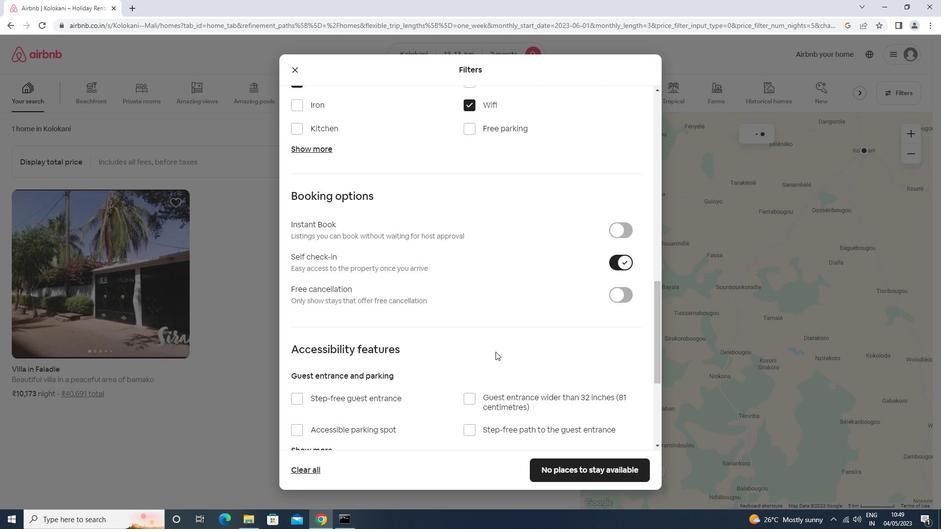 
Action: Mouse scrolled (491, 353) with delta (0, 0)
Screenshot: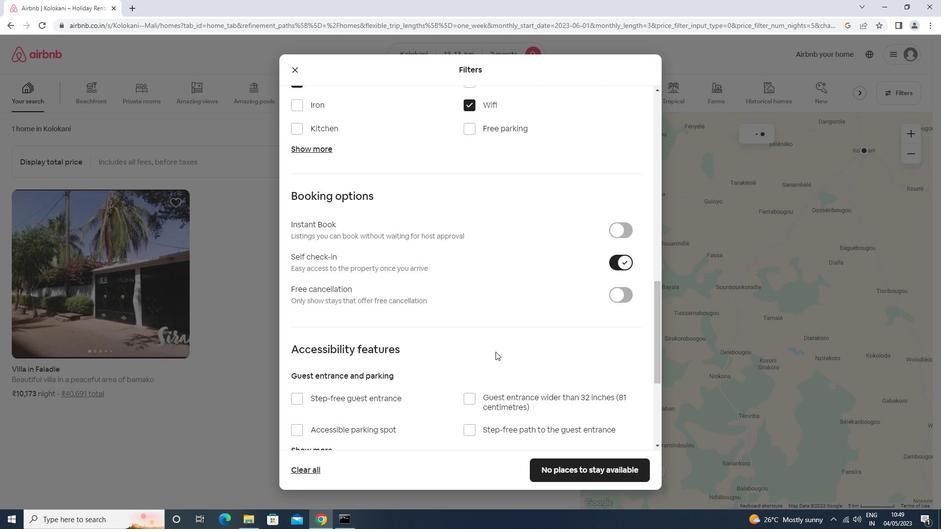 
Action: Mouse moved to (565, 464)
Screenshot: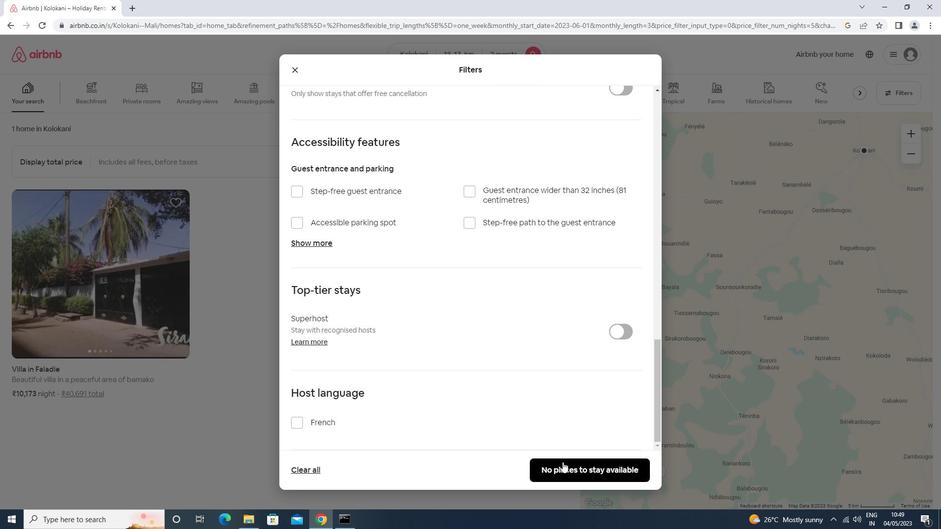 
Action: Mouse pressed left at (565, 464)
Screenshot: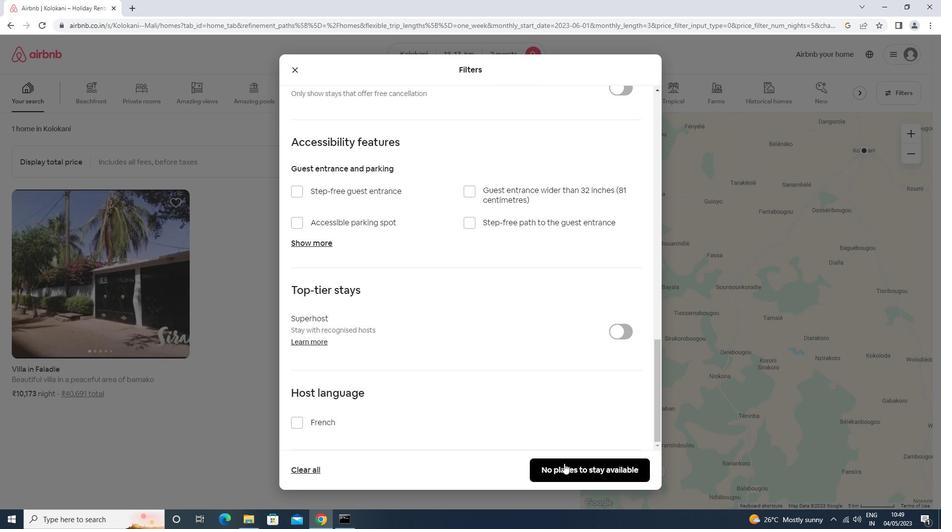 
Action: Mouse moved to (565, 464)
Screenshot: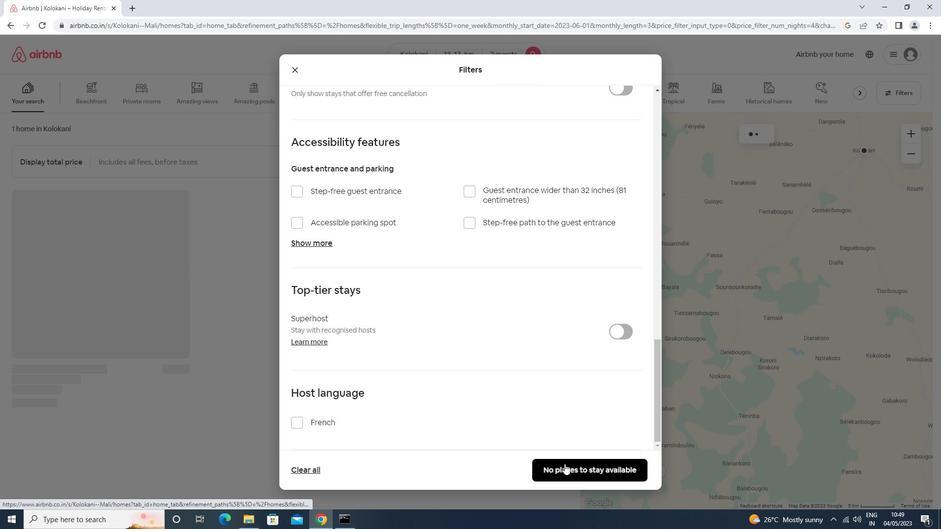 
